 Task: Open Card Software Performance Review in Board Crisis Planning to Workspace Corporate Finance and add a team member Softage.4@softage.net, a label Orange, a checklist Civil Litigation, an attachment from Trello, a color Orange and finally, add a card description 'Plan and execute company team-building retreat with a focus on personal growth and development' and a comment 'Given the potential impact of this task on our customers, let us ensure that we approach it with a focus on customer satisfaction and experience.'. Add a start date 'Jan 08, 1900' with a due date 'Jan 15, 1900'
Action: Mouse moved to (86, 270)
Screenshot: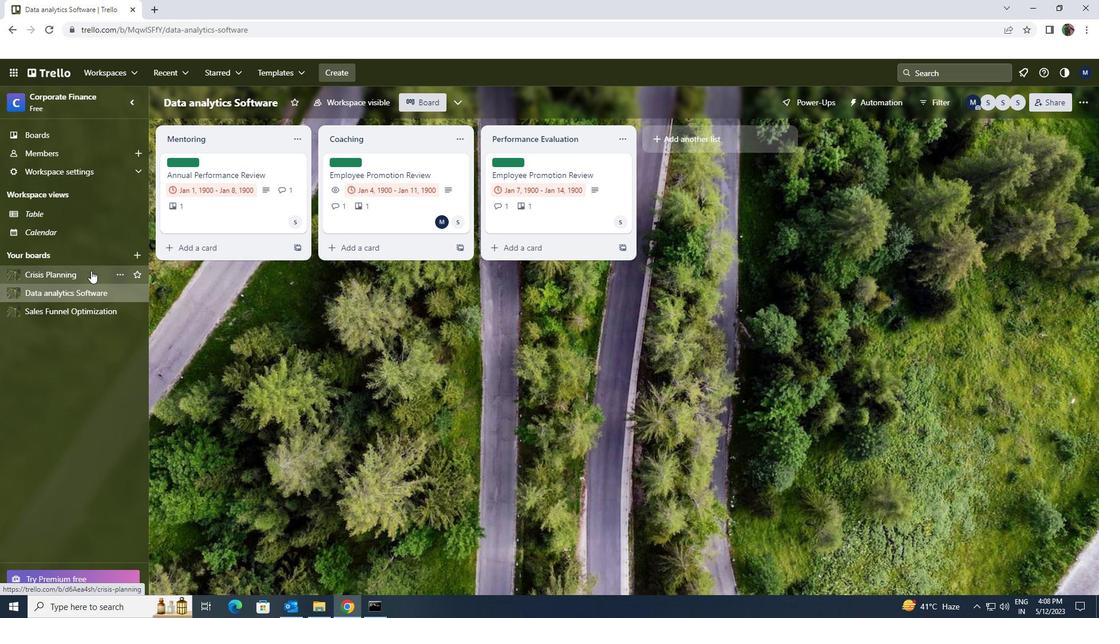 
Action: Mouse pressed left at (86, 270)
Screenshot: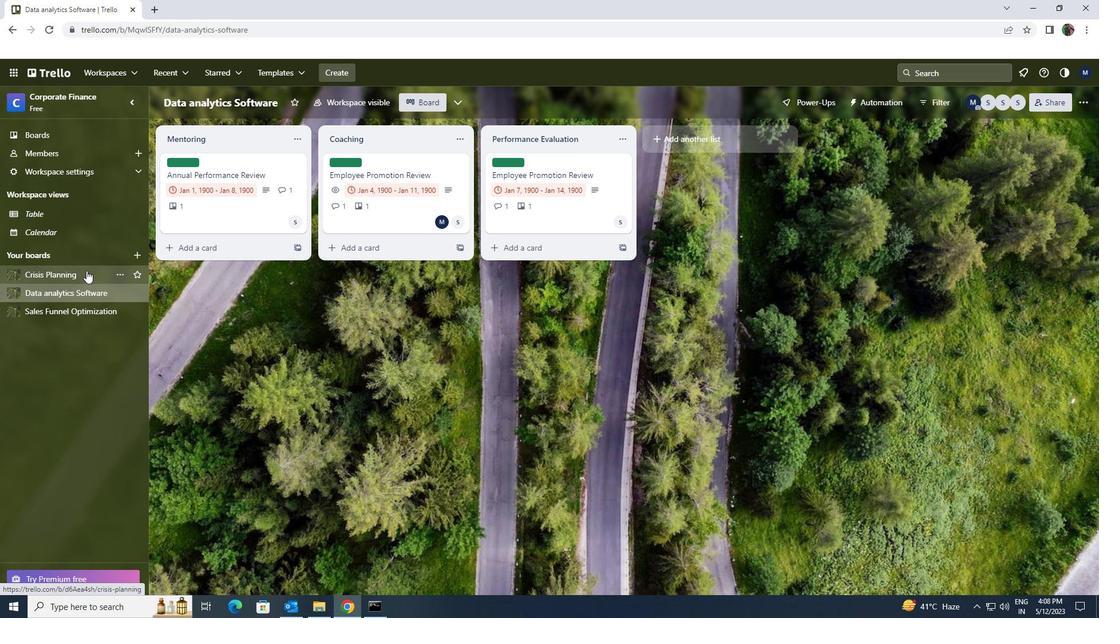 
Action: Mouse moved to (486, 164)
Screenshot: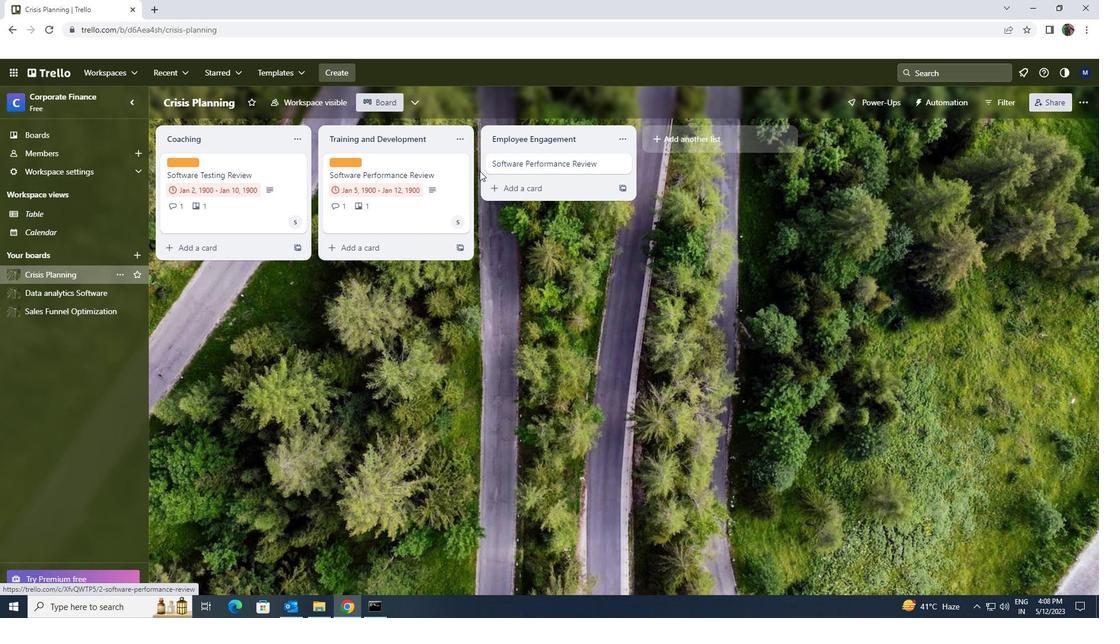 
Action: Mouse pressed left at (486, 164)
Screenshot: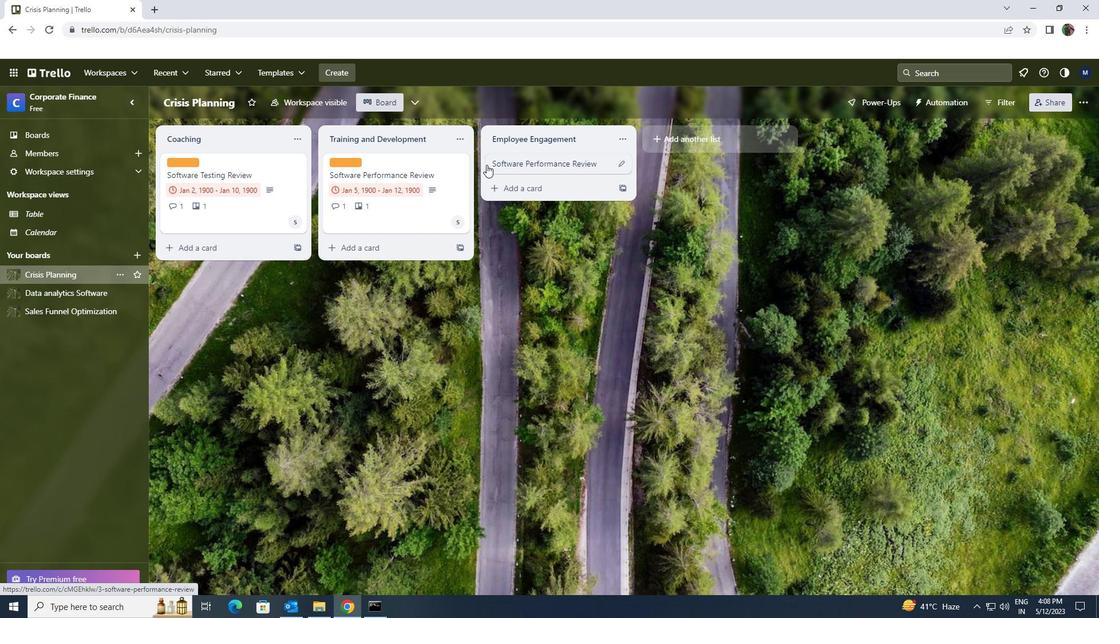 
Action: Mouse moved to (660, 200)
Screenshot: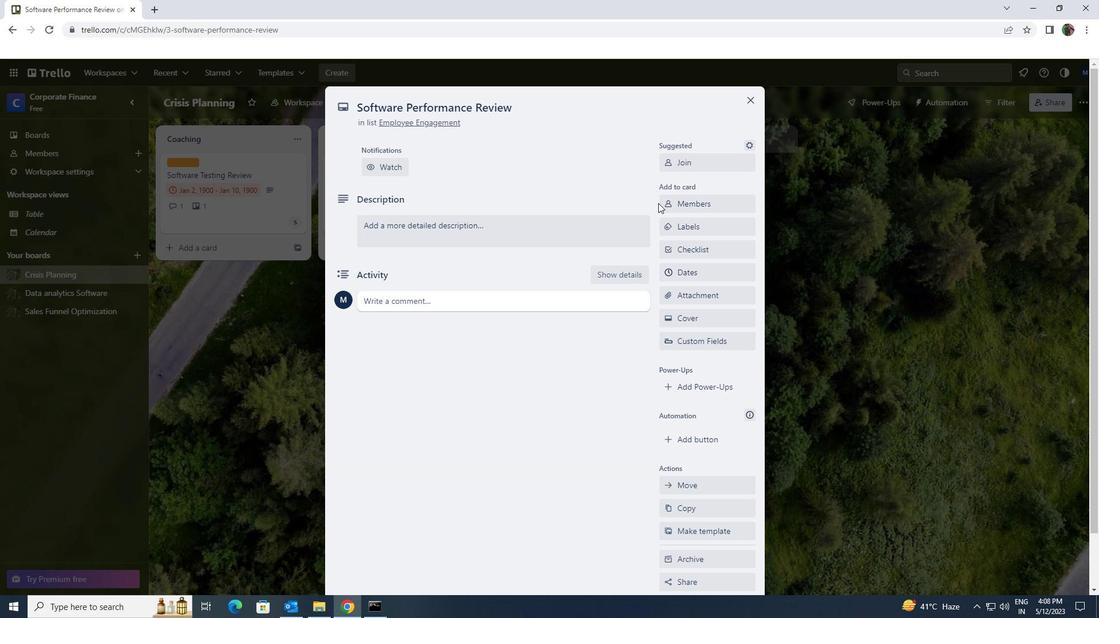 
Action: Mouse pressed left at (660, 200)
Screenshot: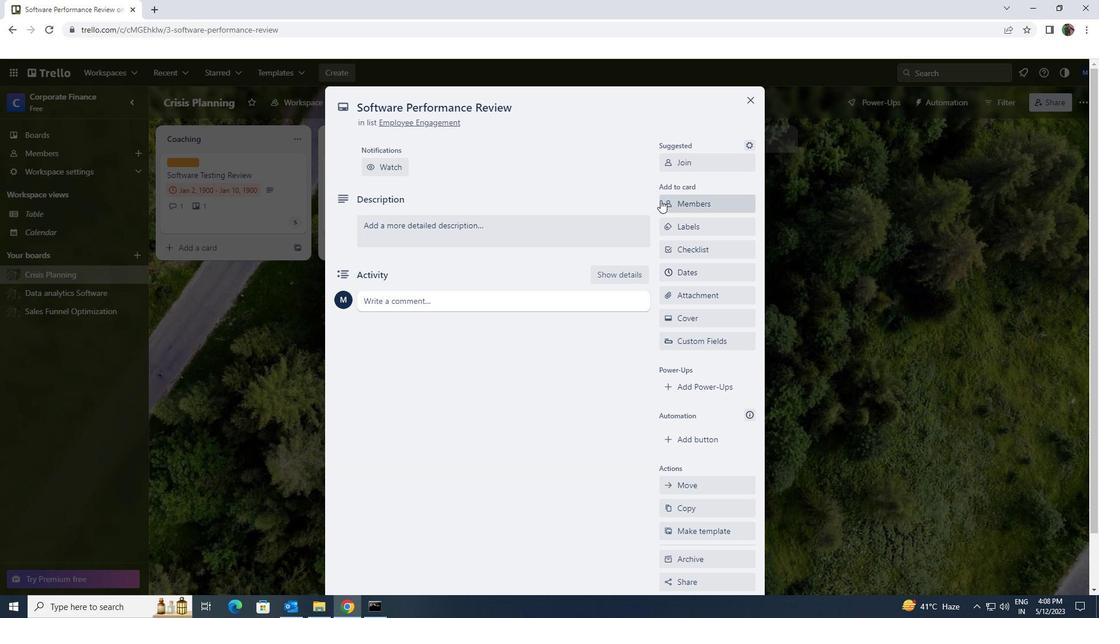 
Action: Mouse moved to (662, 207)
Screenshot: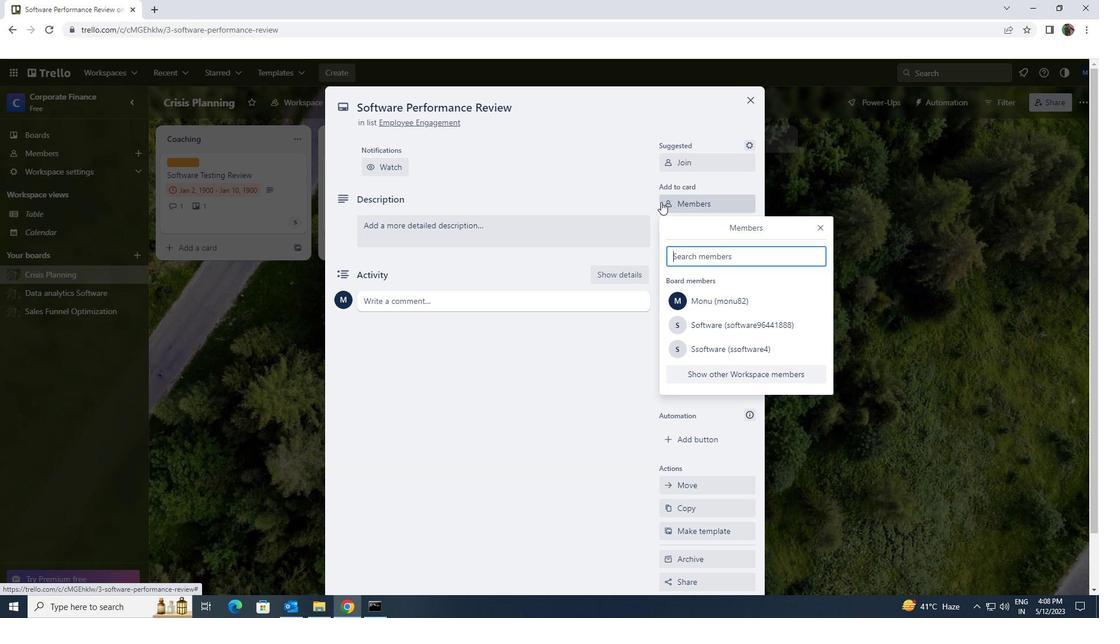 
Action: Key pressed softage.4<Key.shift>@SOFTAGE.NET
Screenshot: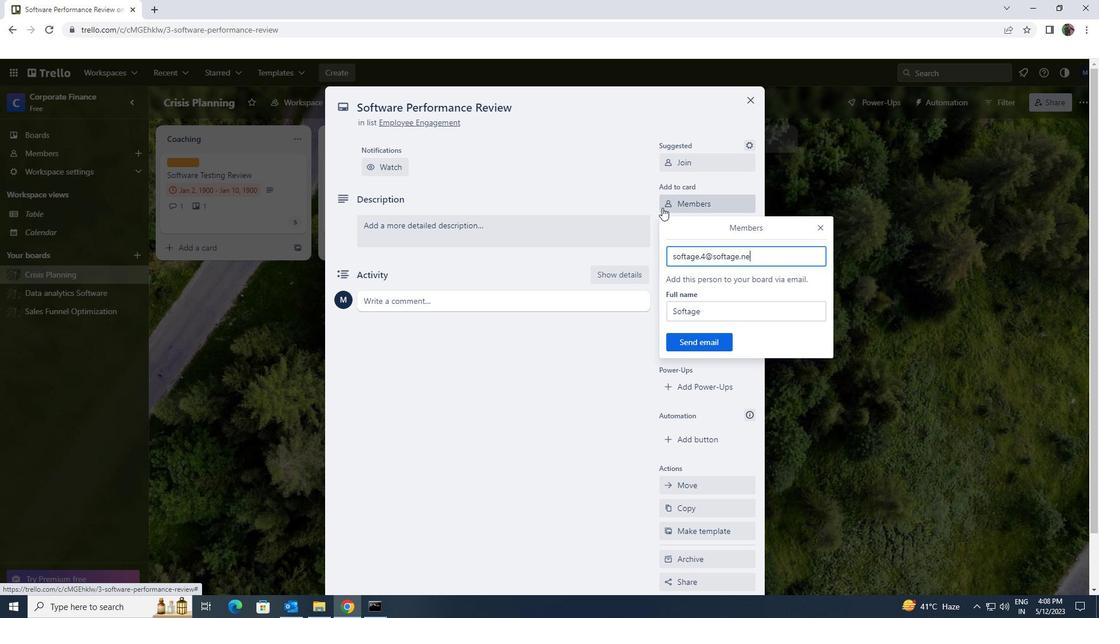 
Action: Mouse moved to (686, 339)
Screenshot: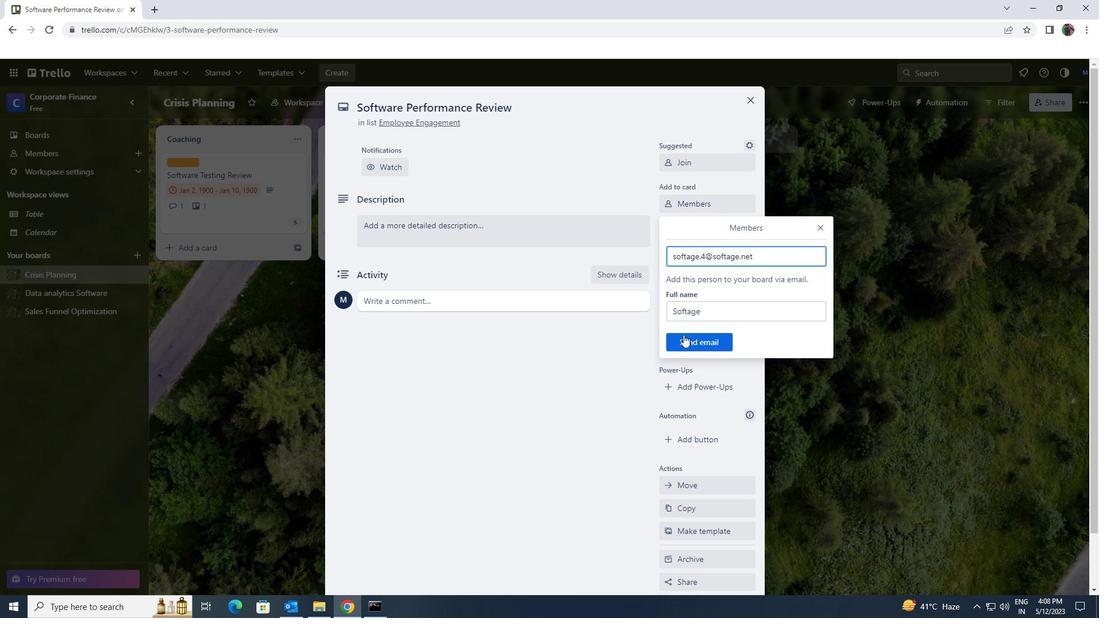 
Action: Mouse pressed left at (686, 339)
Screenshot: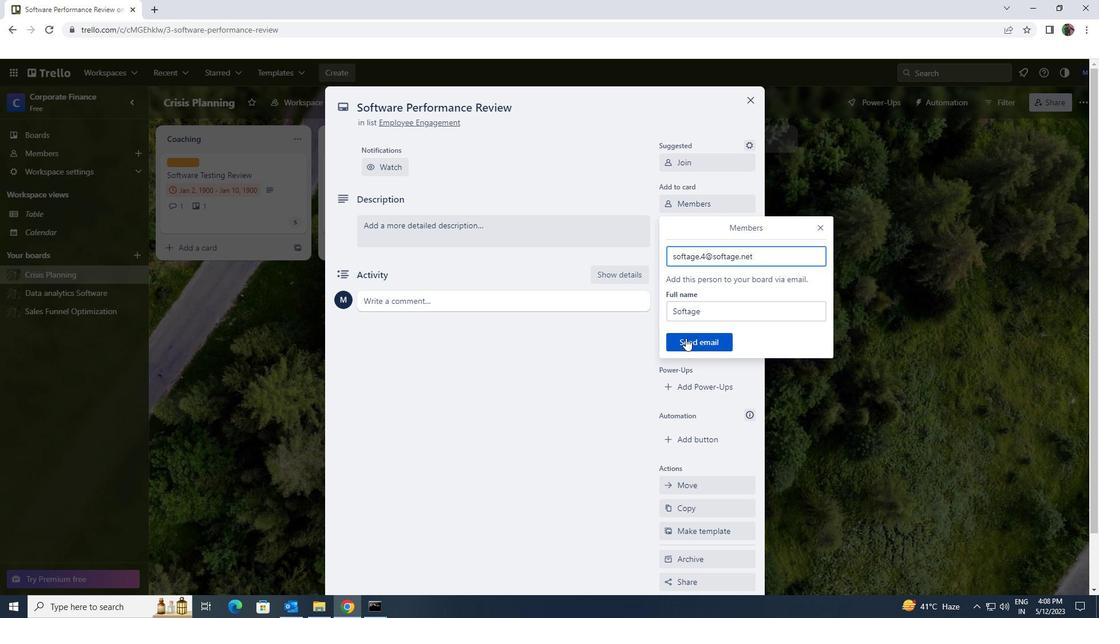 
Action: Mouse moved to (685, 233)
Screenshot: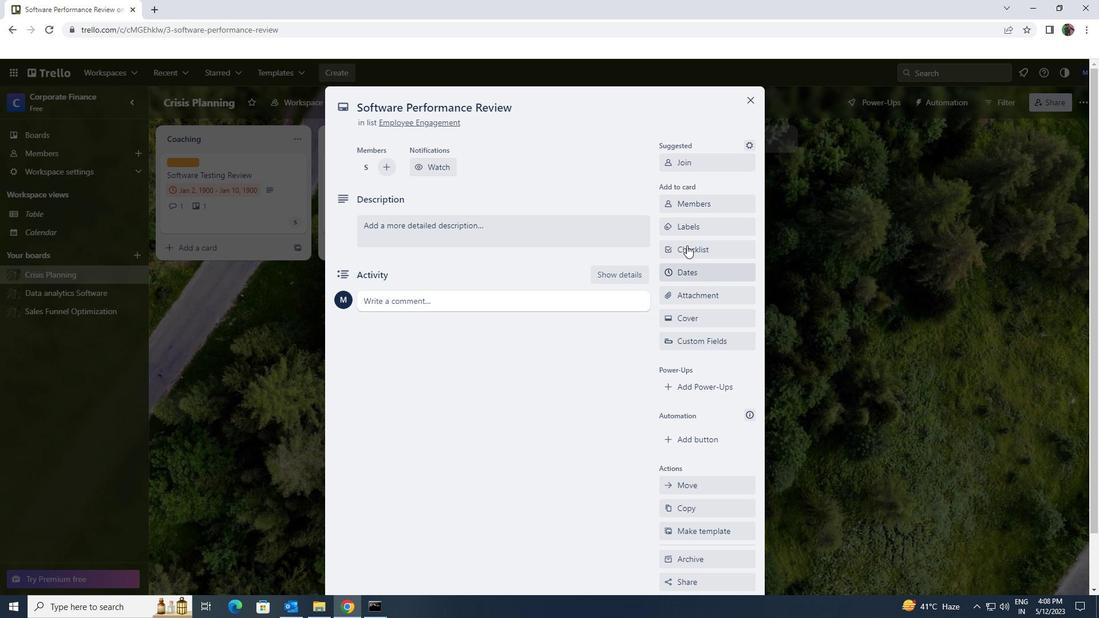 
Action: Mouse pressed left at (685, 233)
Screenshot: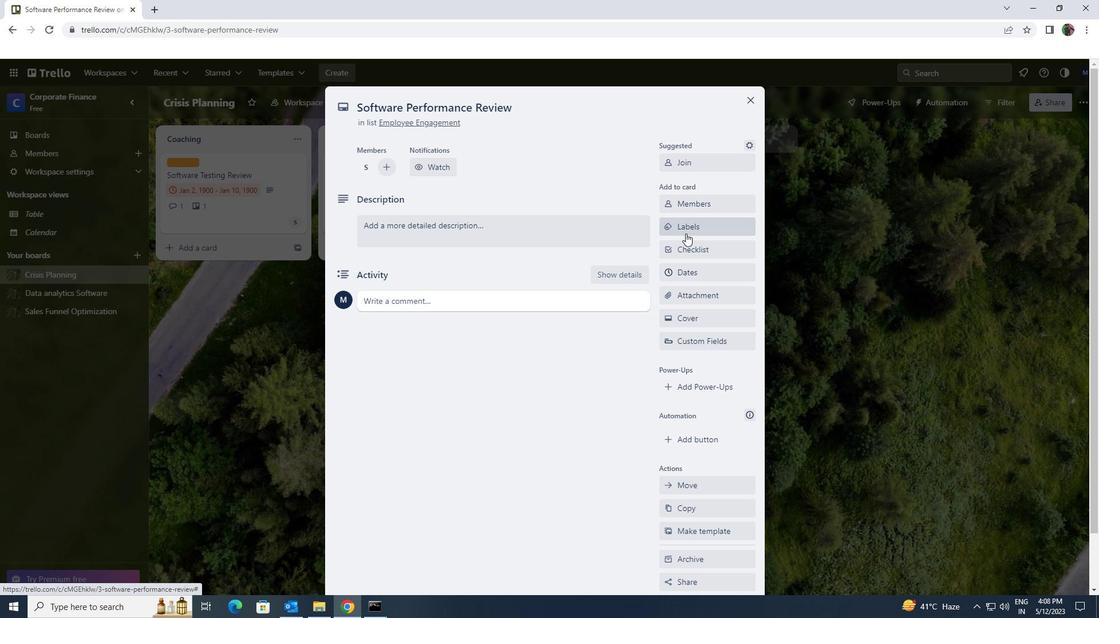 
Action: Mouse moved to (720, 449)
Screenshot: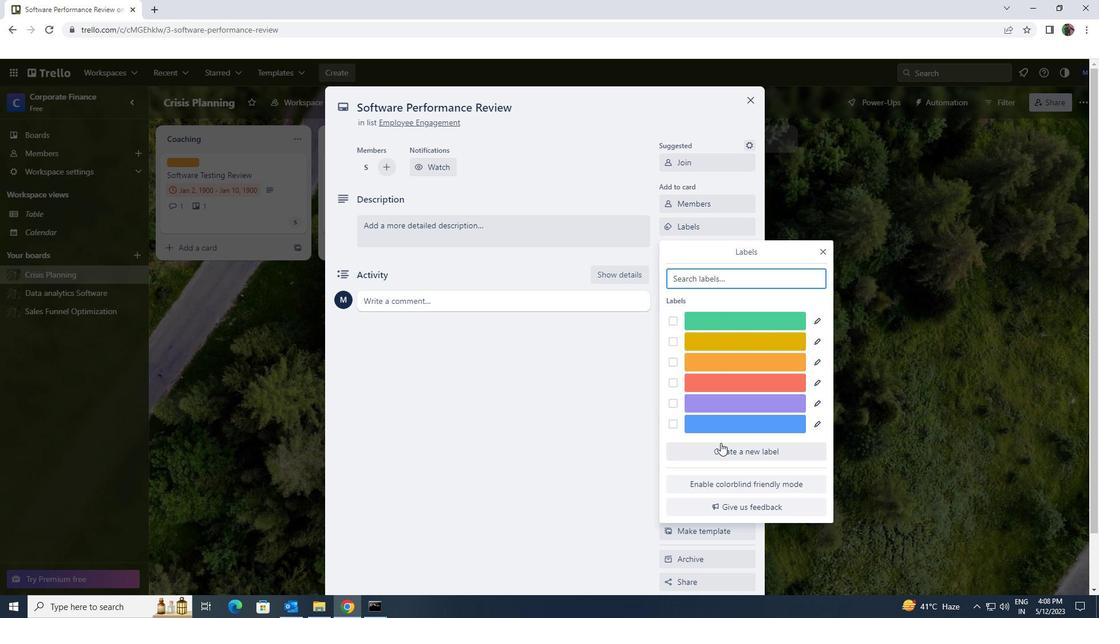 
Action: Mouse pressed left at (720, 449)
Screenshot: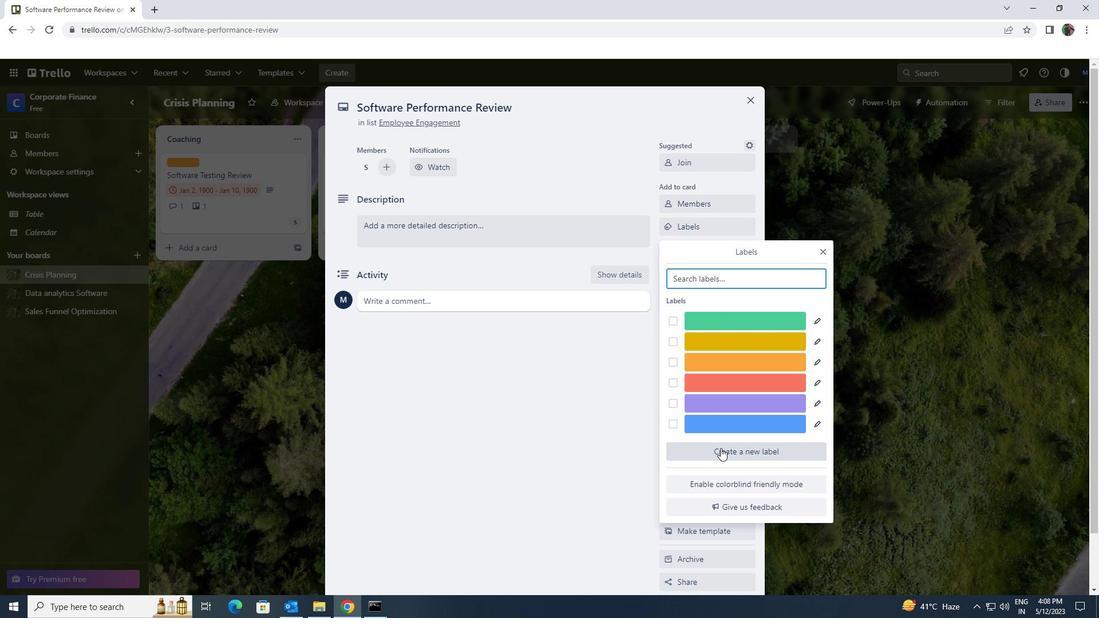 
Action: Mouse moved to (746, 420)
Screenshot: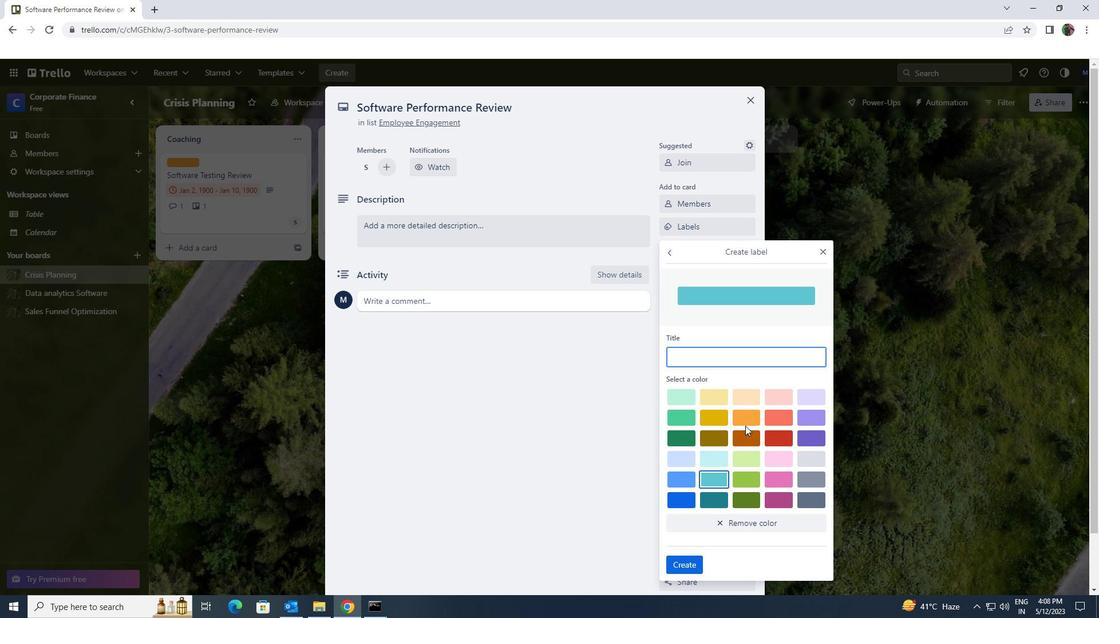 
Action: Mouse pressed left at (746, 420)
Screenshot: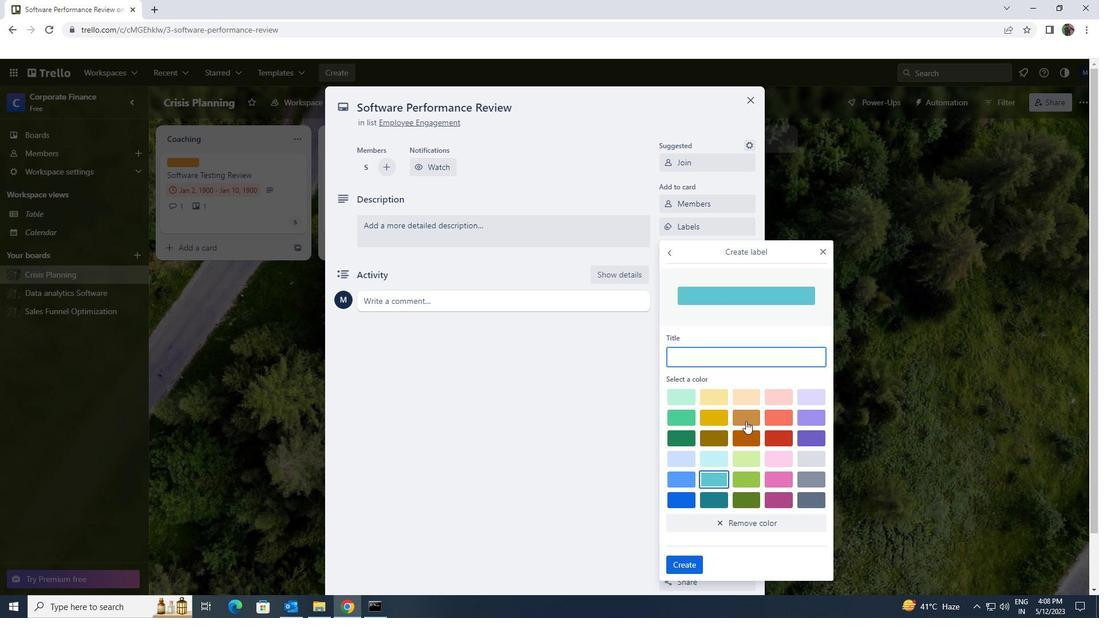 
Action: Mouse moved to (681, 569)
Screenshot: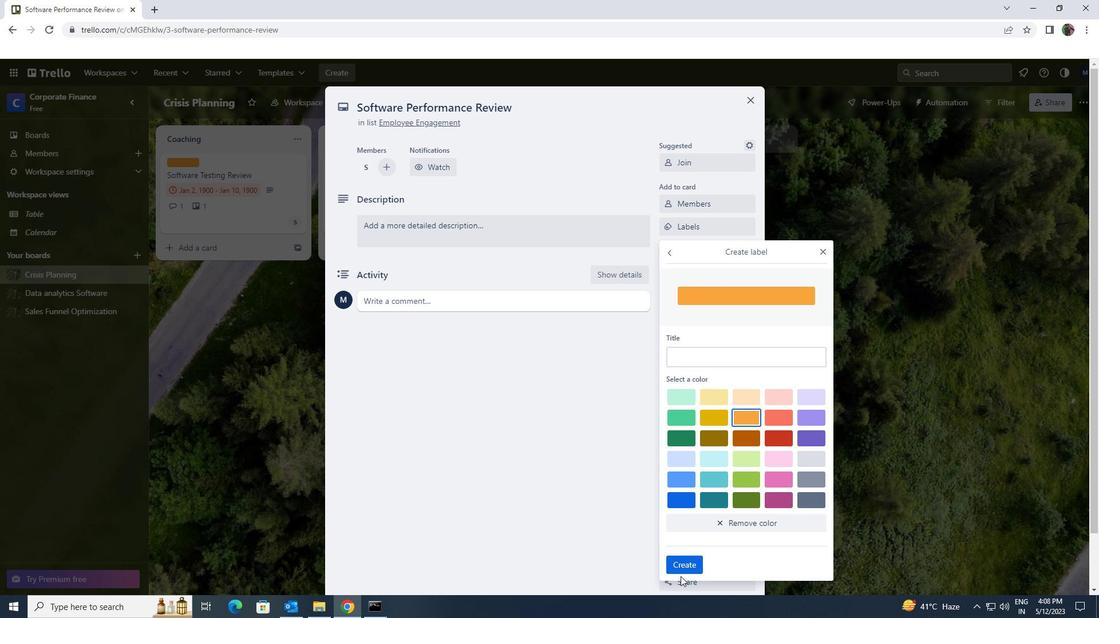 
Action: Mouse pressed left at (681, 569)
Screenshot: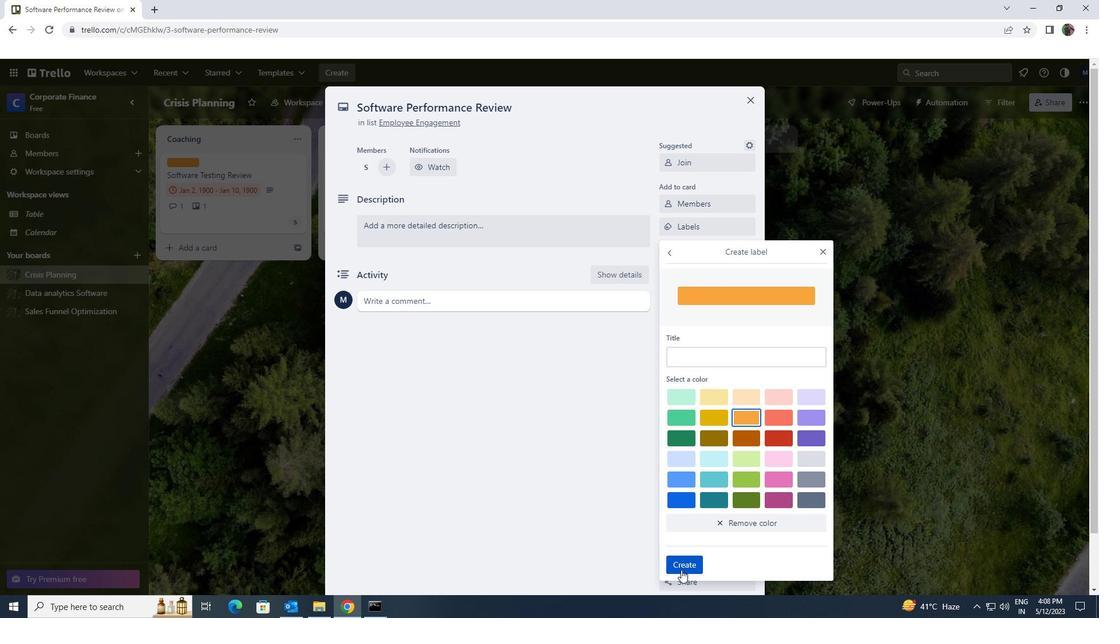 
Action: Mouse moved to (822, 257)
Screenshot: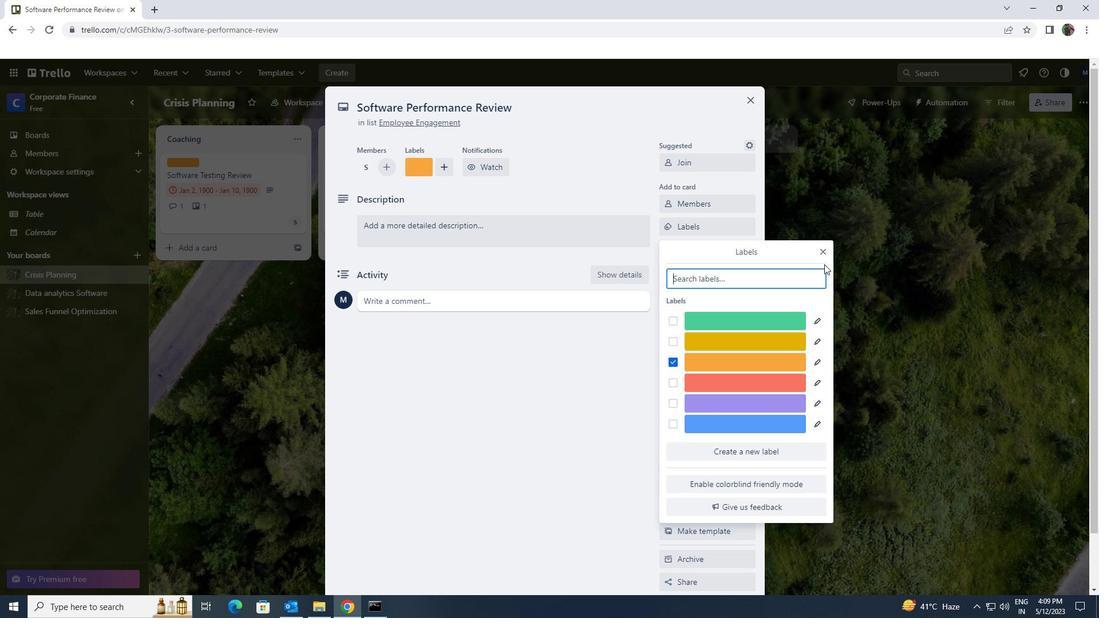 
Action: Mouse pressed left at (822, 257)
Screenshot: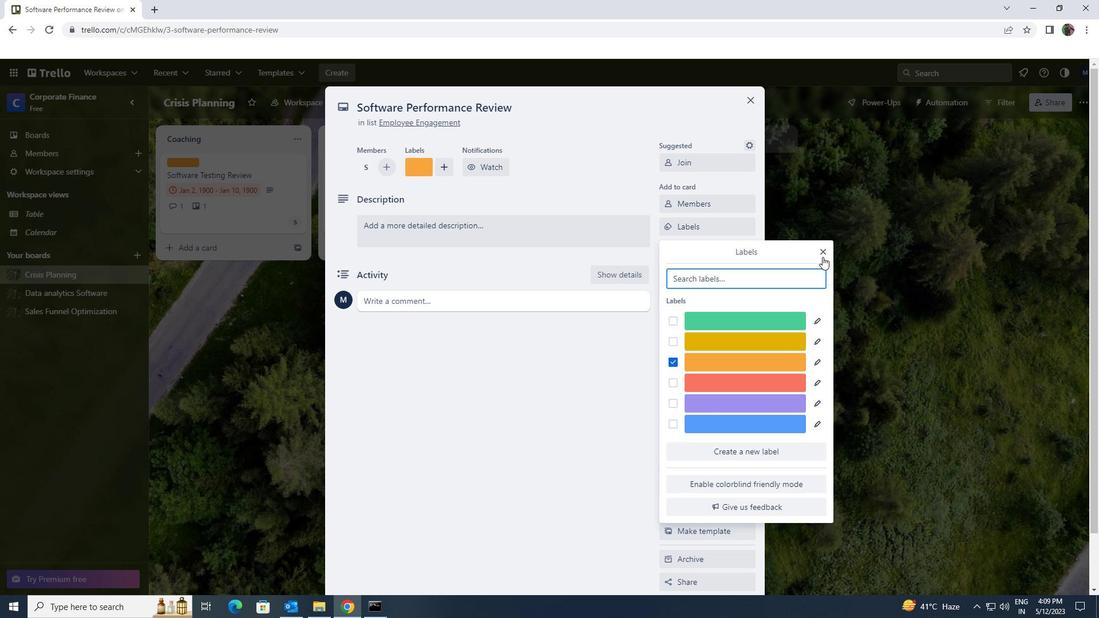 
Action: Mouse moved to (742, 252)
Screenshot: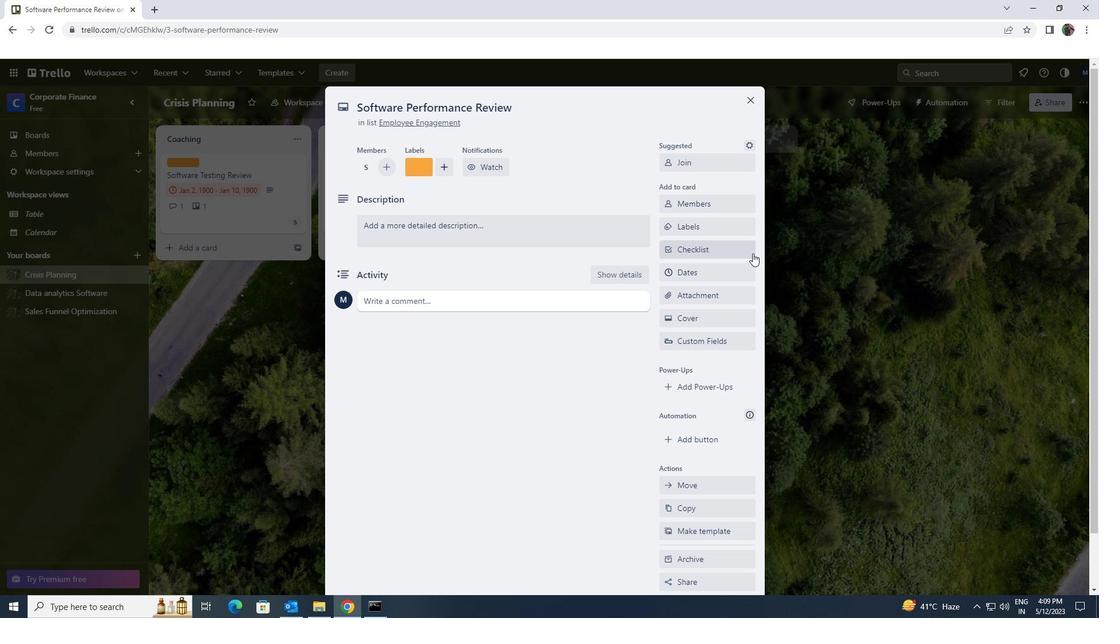 
Action: Mouse pressed left at (742, 252)
Screenshot: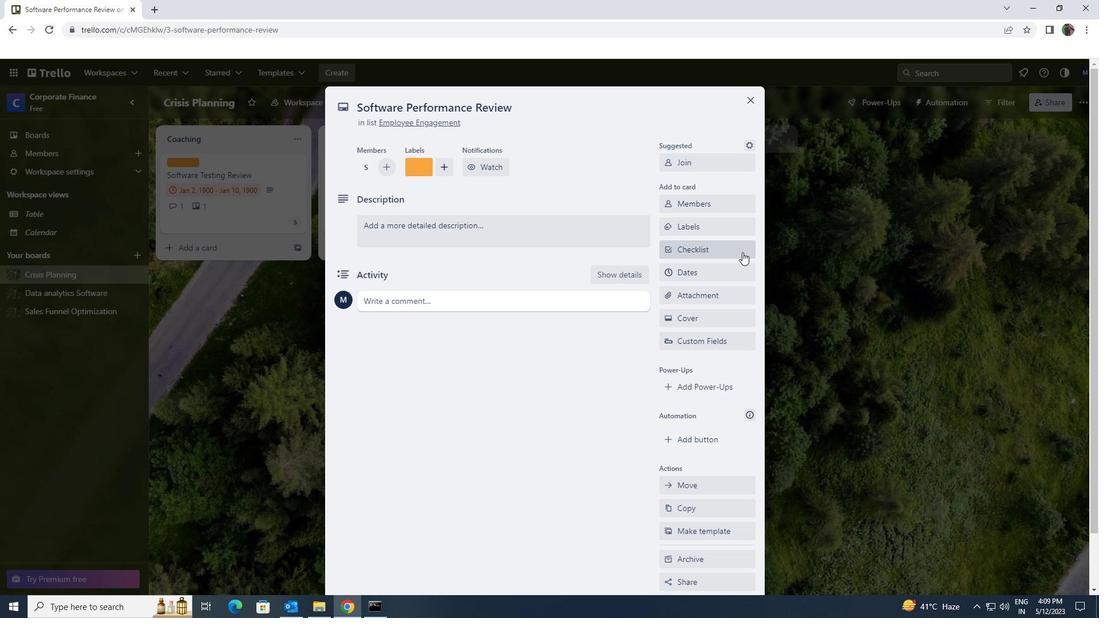 
Action: Key pressed <Key.shift><Key.shift><Key.shift>CIVIL<Key.space><Key.shift>LIG<Key.backspace>TIGATION
Screenshot: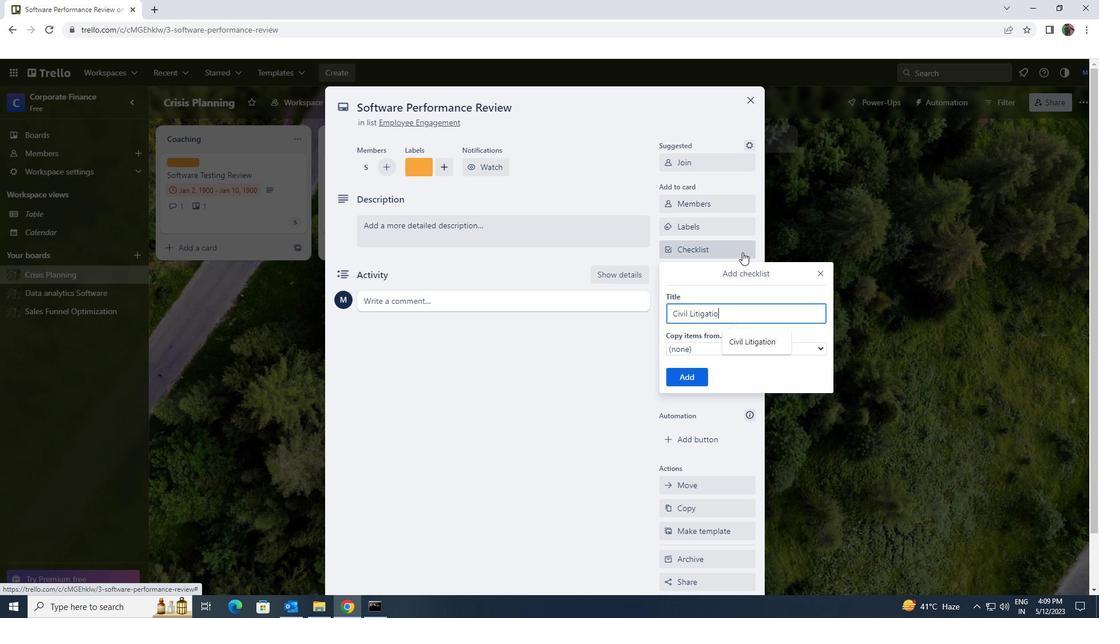 
Action: Mouse moved to (695, 379)
Screenshot: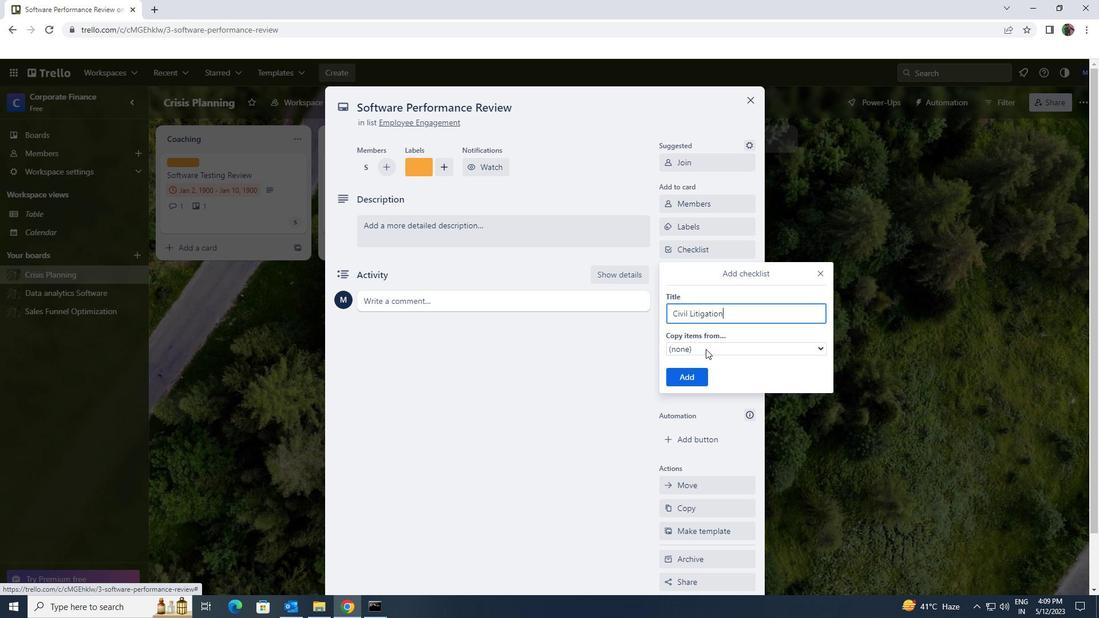 
Action: Mouse pressed left at (695, 379)
Screenshot: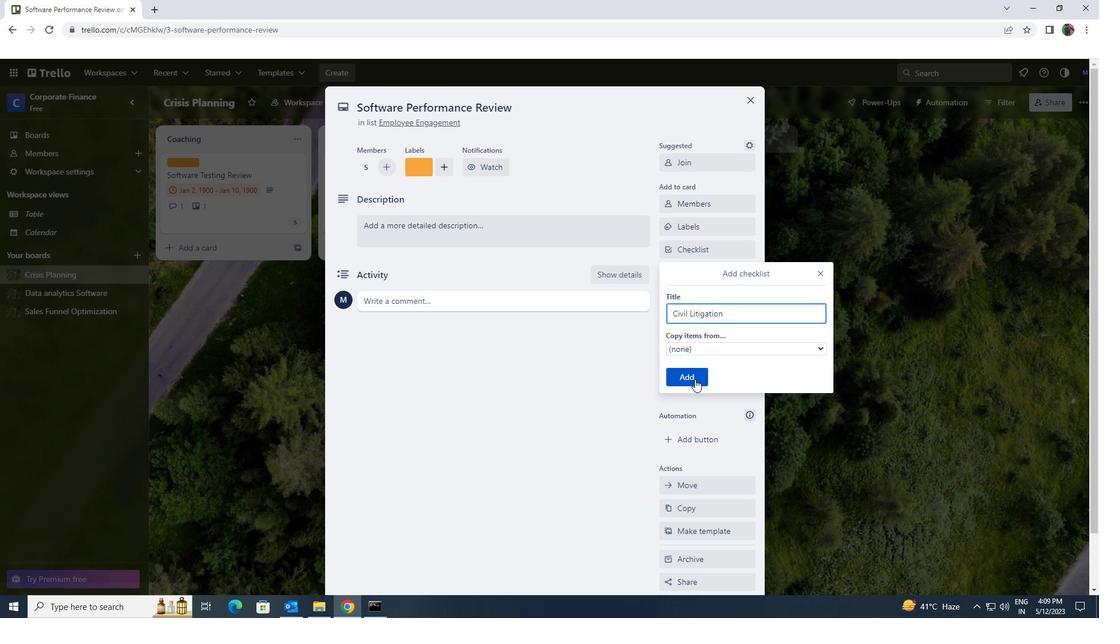 
Action: Mouse moved to (692, 300)
Screenshot: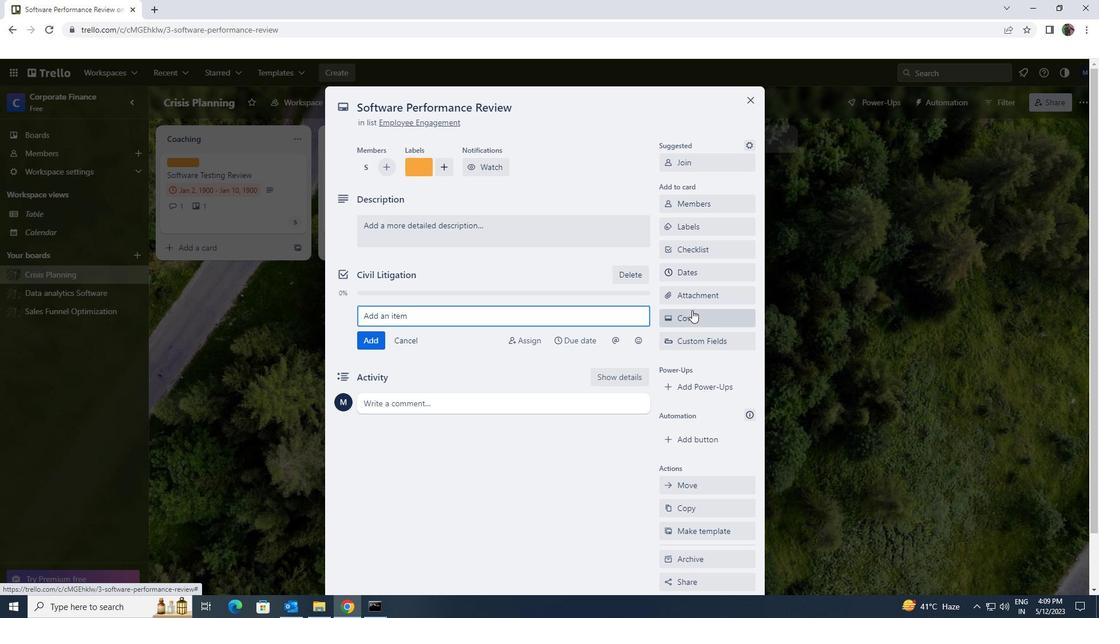 
Action: Mouse pressed left at (692, 300)
Screenshot: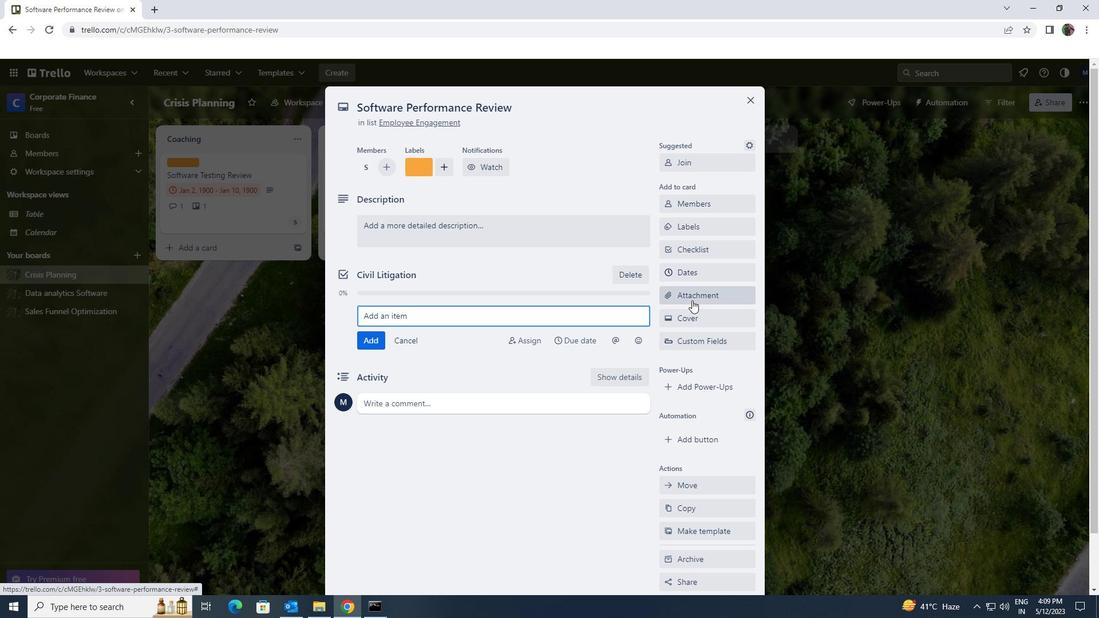 
Action: Mouse moved to (699, 365)
Screenshot: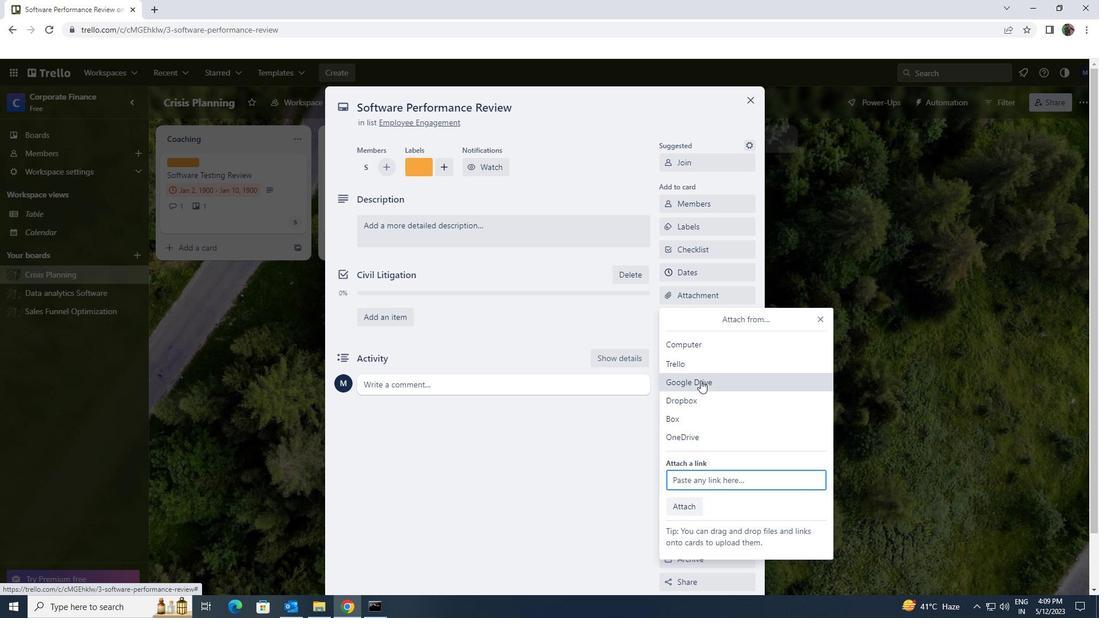 
Action: Mouse pressed left at (699, 365)
Screenshot: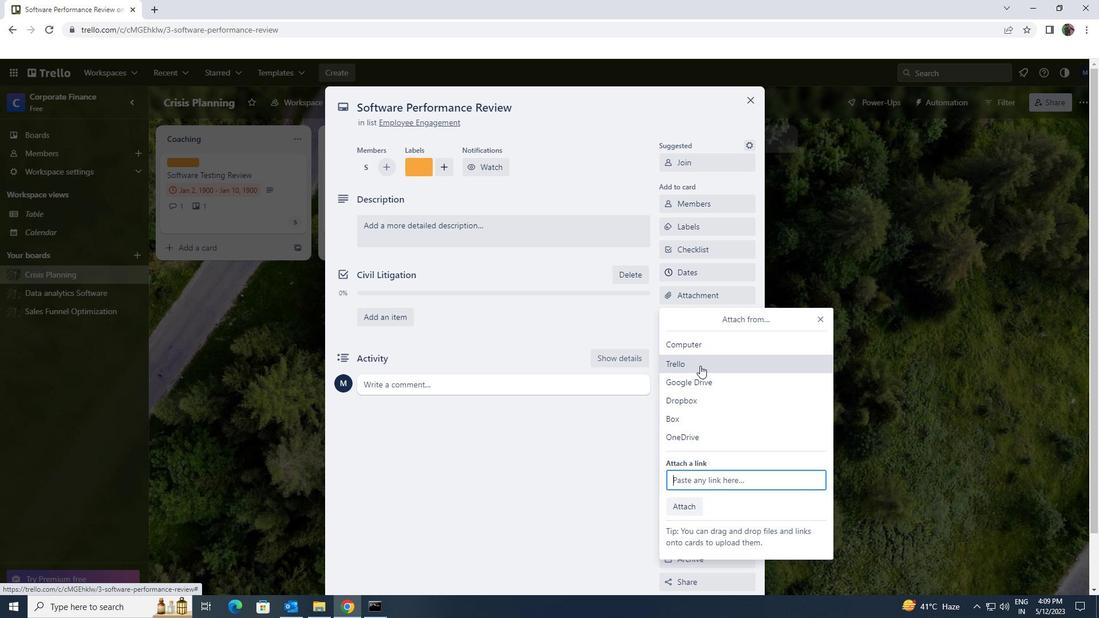 
Action: Mouse moved to (702, 456)
Screenshot: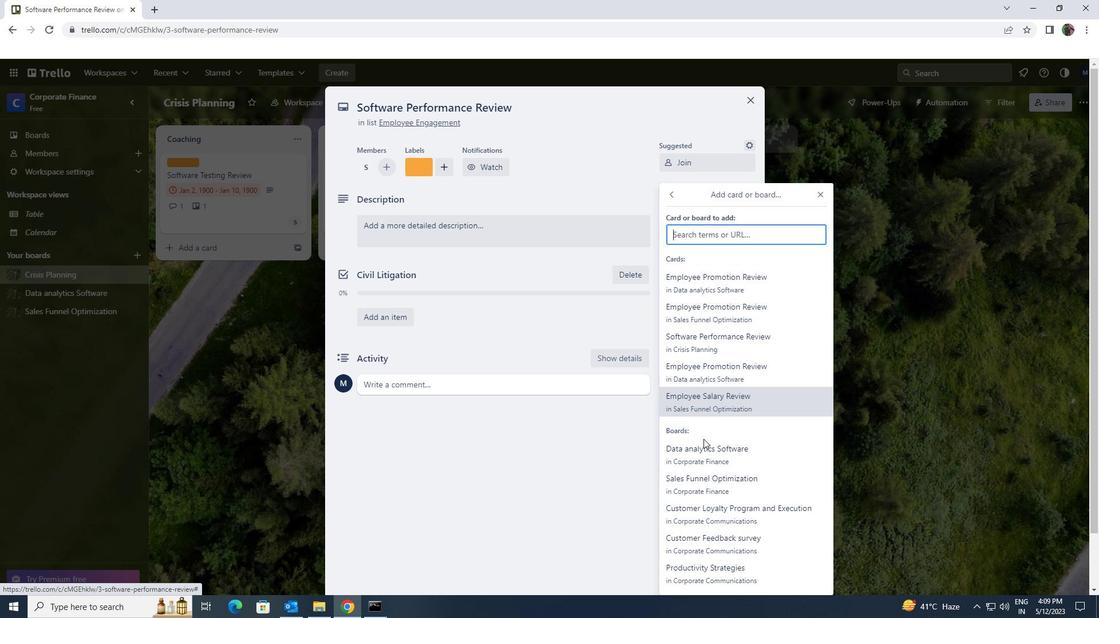 
Action: Mouse pressed left at (702, 456)
Screenshot: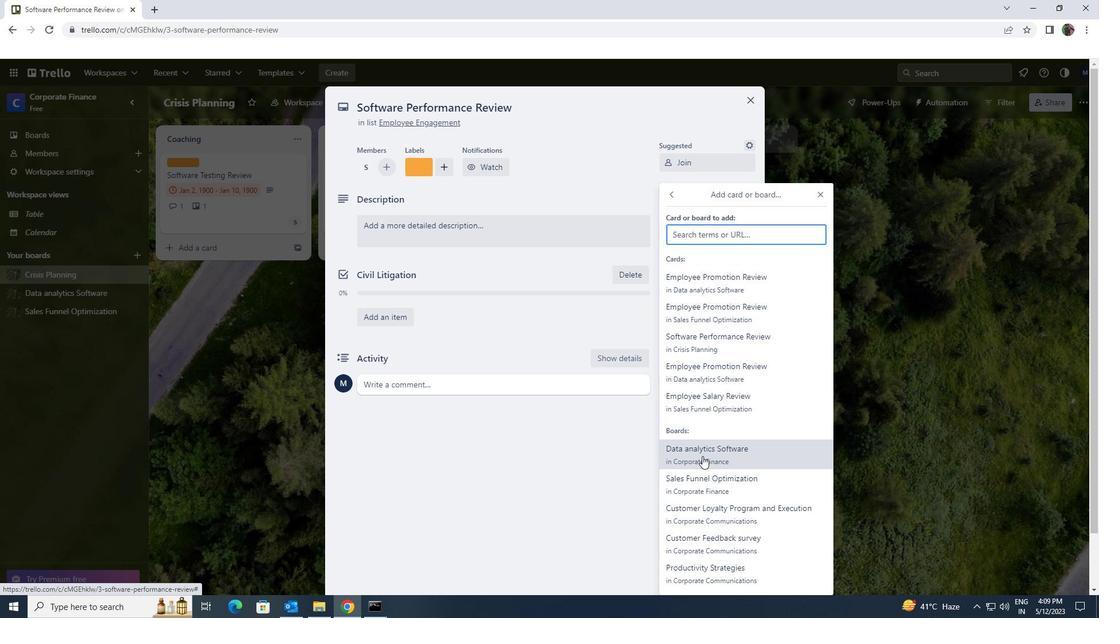 
Action: Mouse moved to (531, 220)
Screenshot: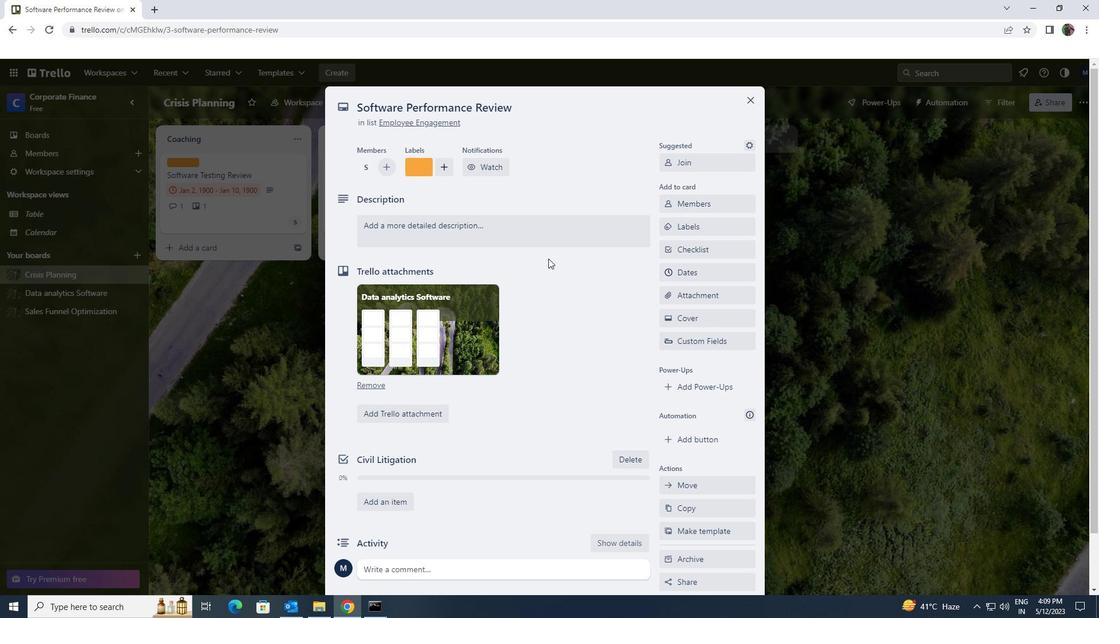 
Action: Mouse pressed left at (531, 220)
Screenshot: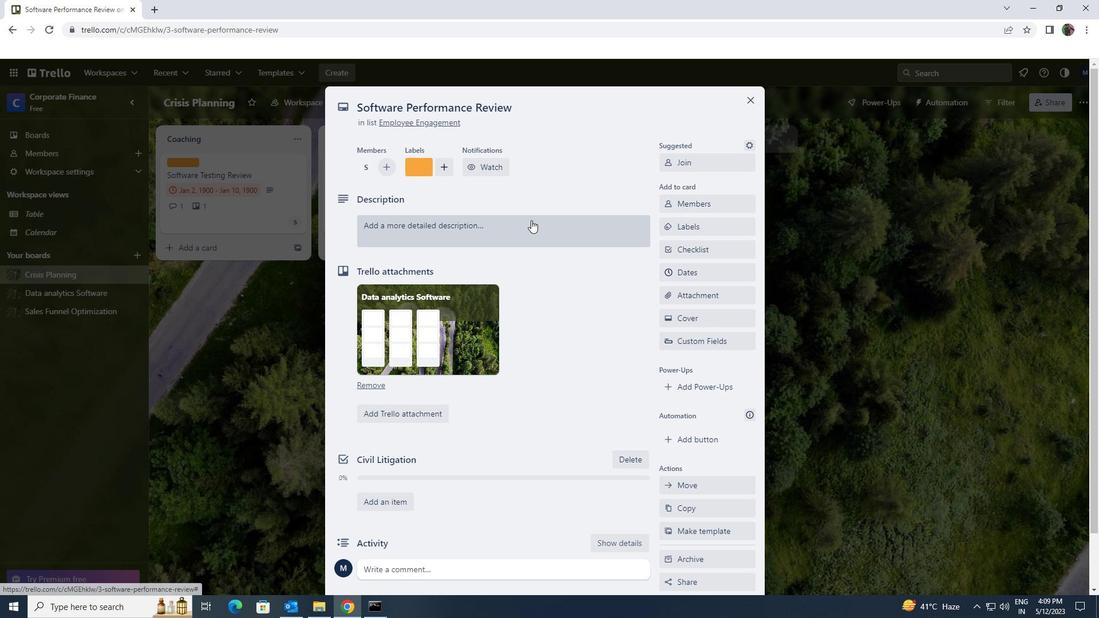 
Action: Key pressed <Key.shift>PLAN<Key.space>AND<Key.space>EXECUTE<Key.space>COMPANY<Key.space>TEAM<Key.space>BUILDING<Key.space>RETREAT<Key.space>WITH<Key.space>A<Key.space>FOCU<Key.space>ON<Key.space>PERSONAL<Key.space>GROWTH<Key.space>AND<Key.space>DEVELOPMENY<Key.backspace>T<Key.space>
Screenshot: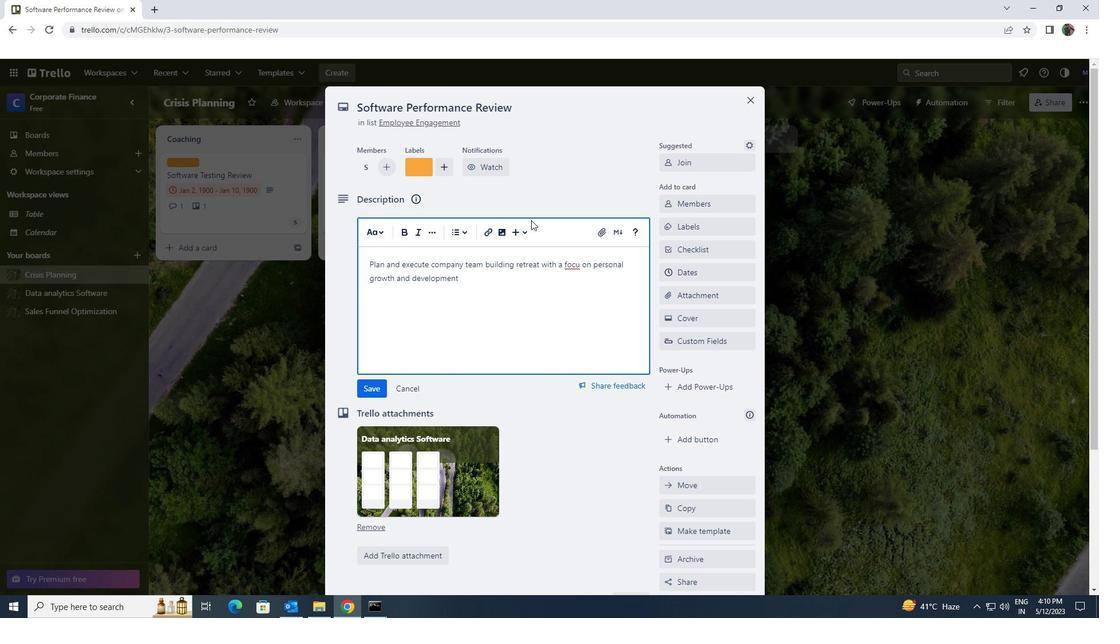 
Action: Mouse moved to (582, 263)
Screenshot: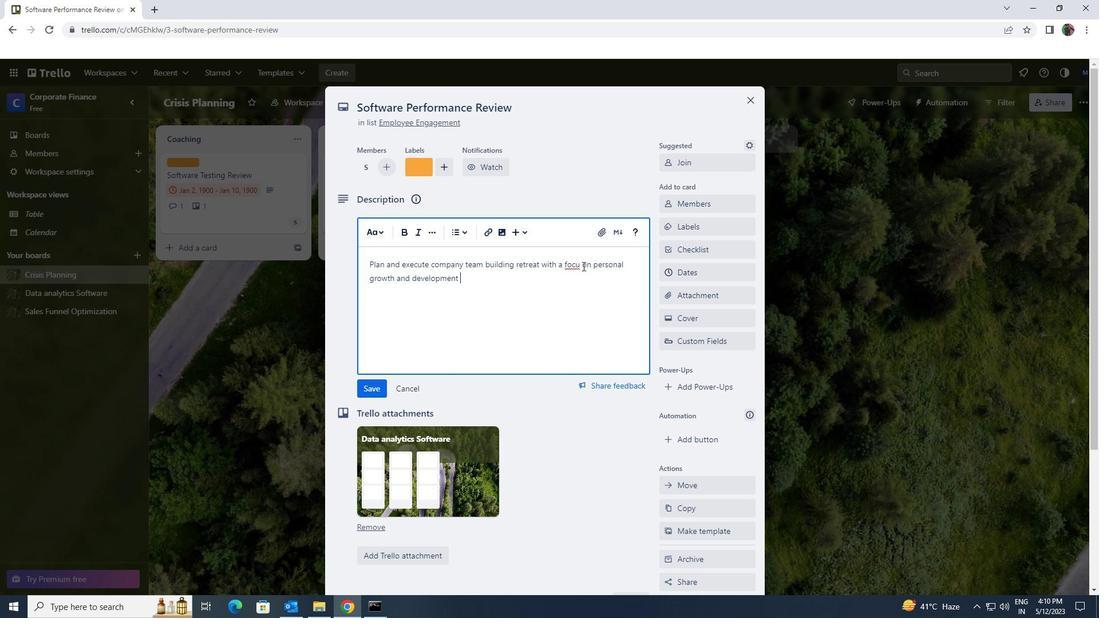
Action: Mouse pressed left at (582, 263)
Screenshot: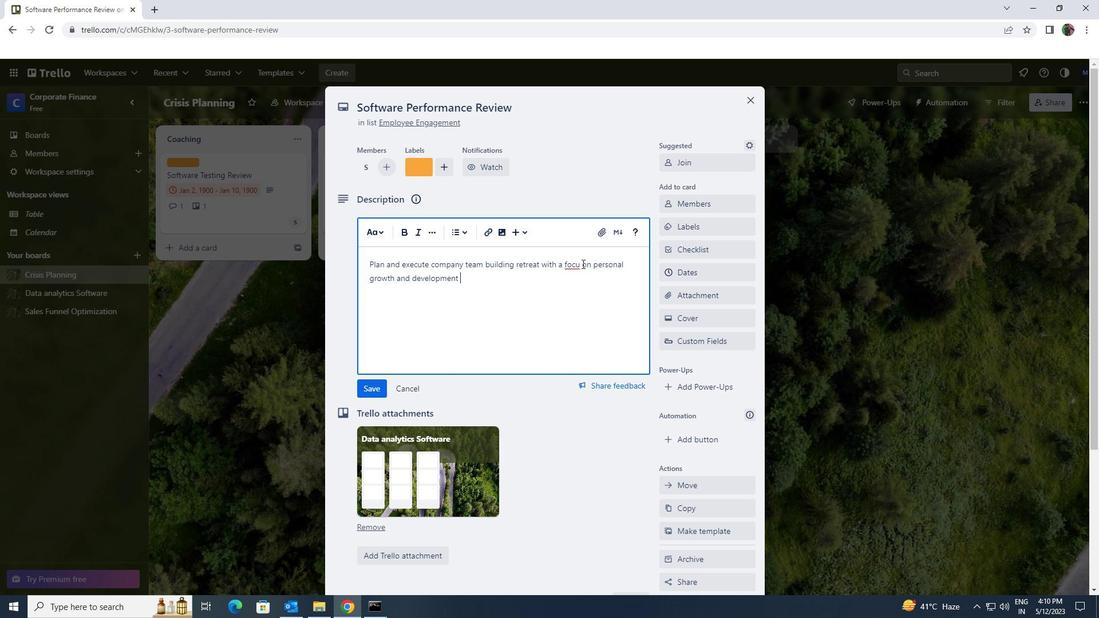 
Action: Mouse moved to (580, 263)
Screenshot: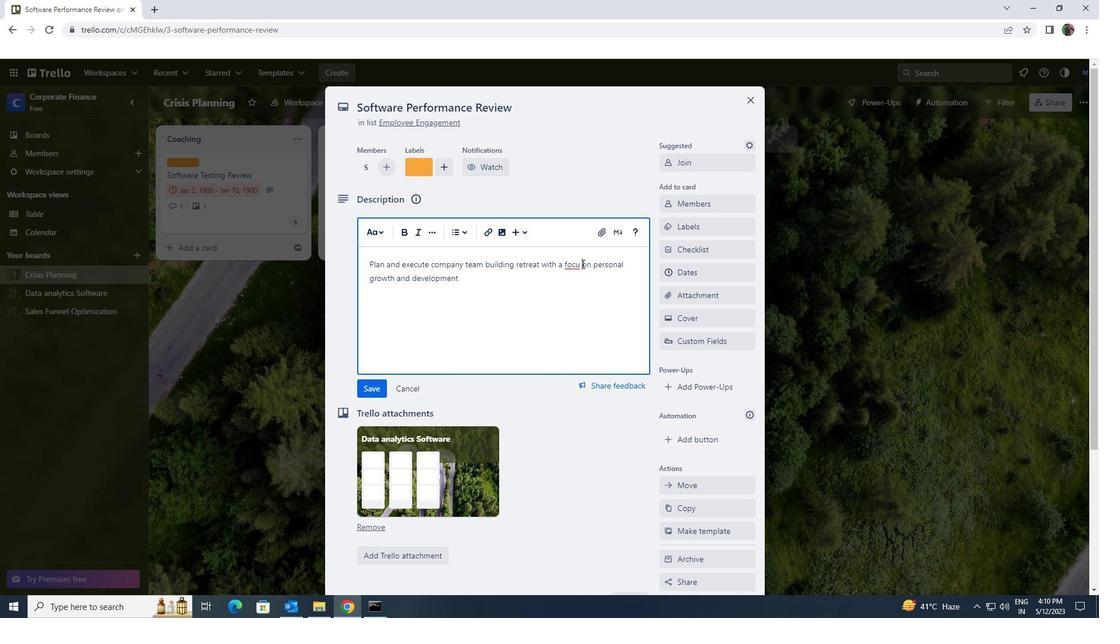 
Action: Mouse pressed left at (580, 263)
Screenshot: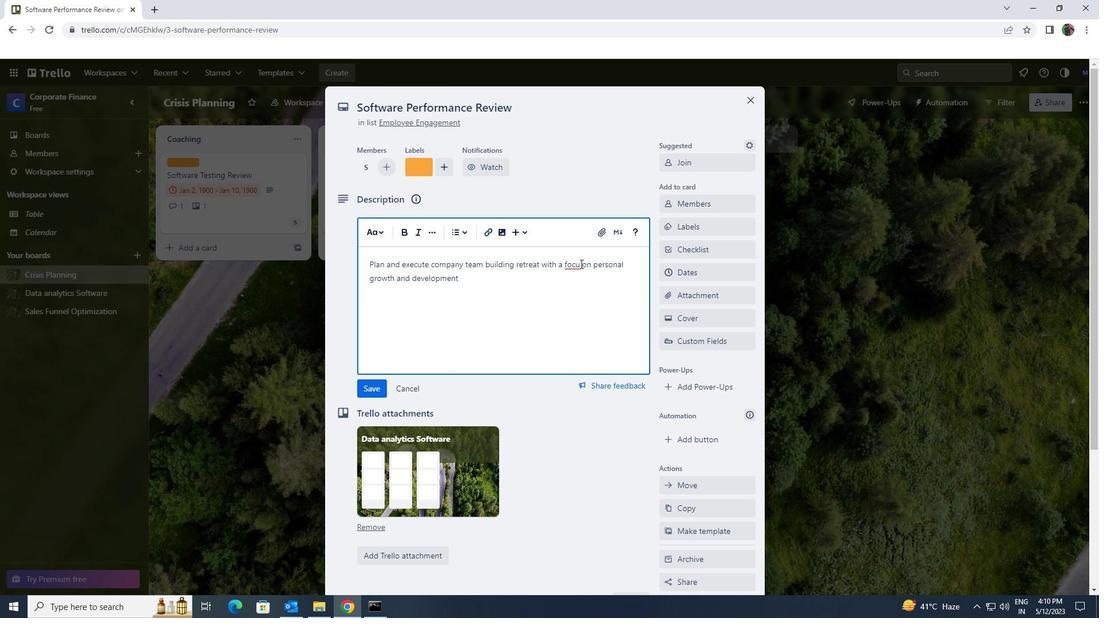 
Action: Mouse moved to (572, 244)
Screenshot: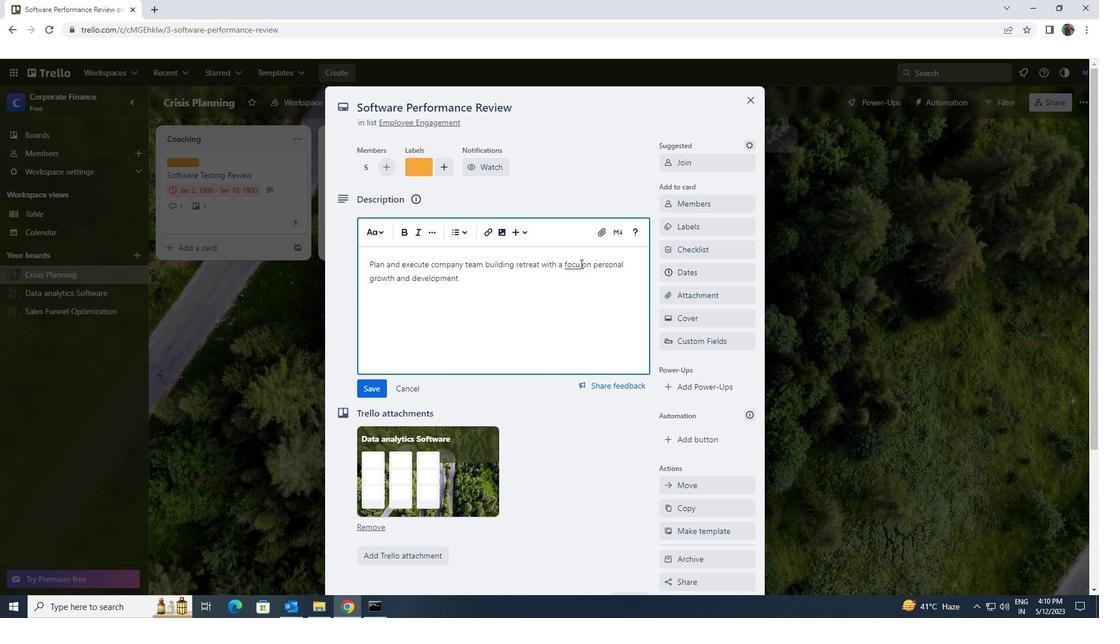 
Action: Key pressed S
Screenshot: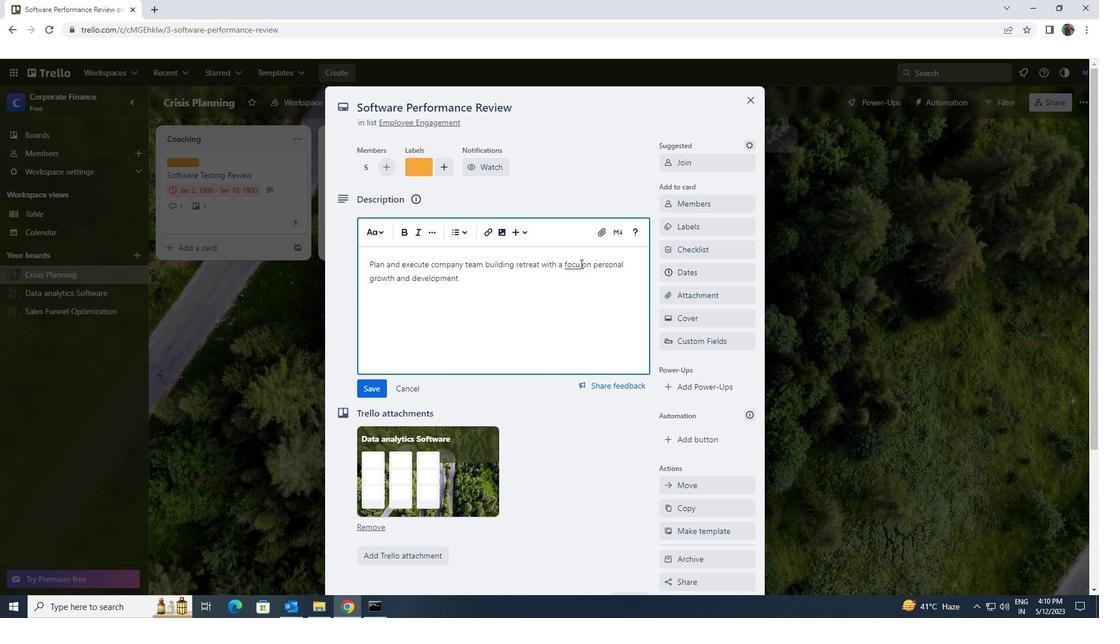 
Action: Mouse moved to (381, 384)
Screenshot: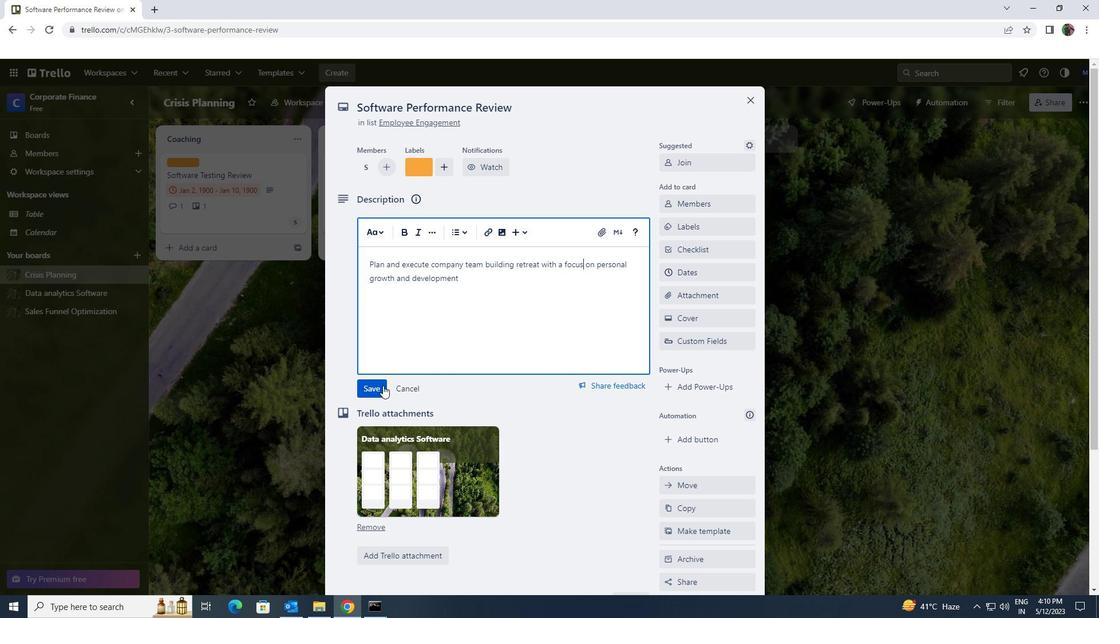 
Action: Mouse pressed left at (381, 384)
Screenshot: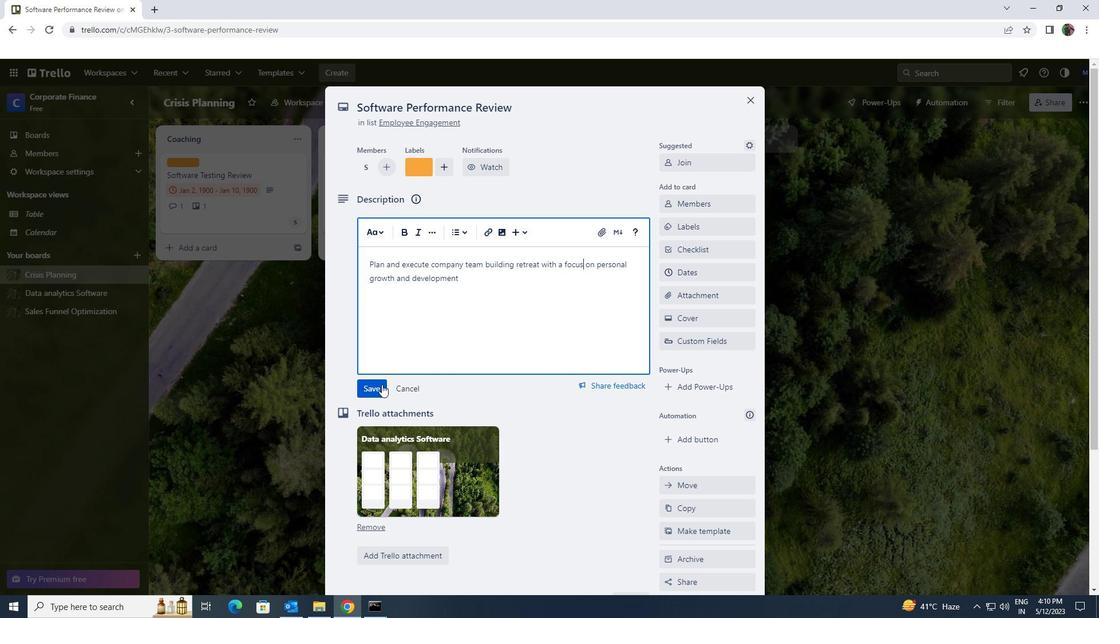 
Action: Mouse scrolled (381, 384) with delta (0, 0)
Screenshot: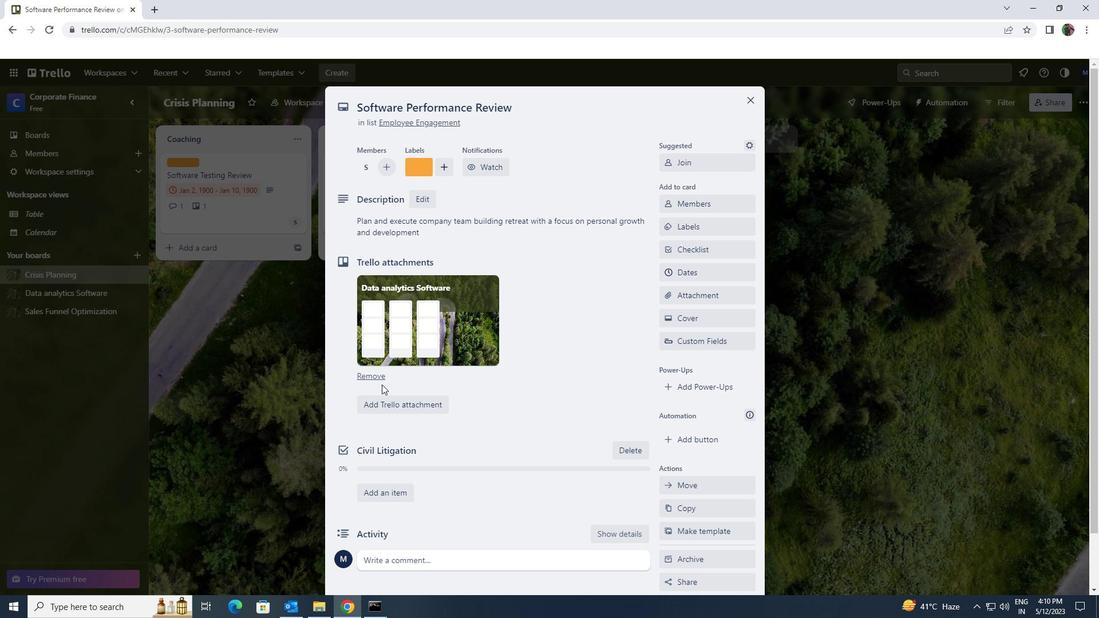 
Action: Mouse scrolled (381, 384) with delta (0, 0)
Screenshot: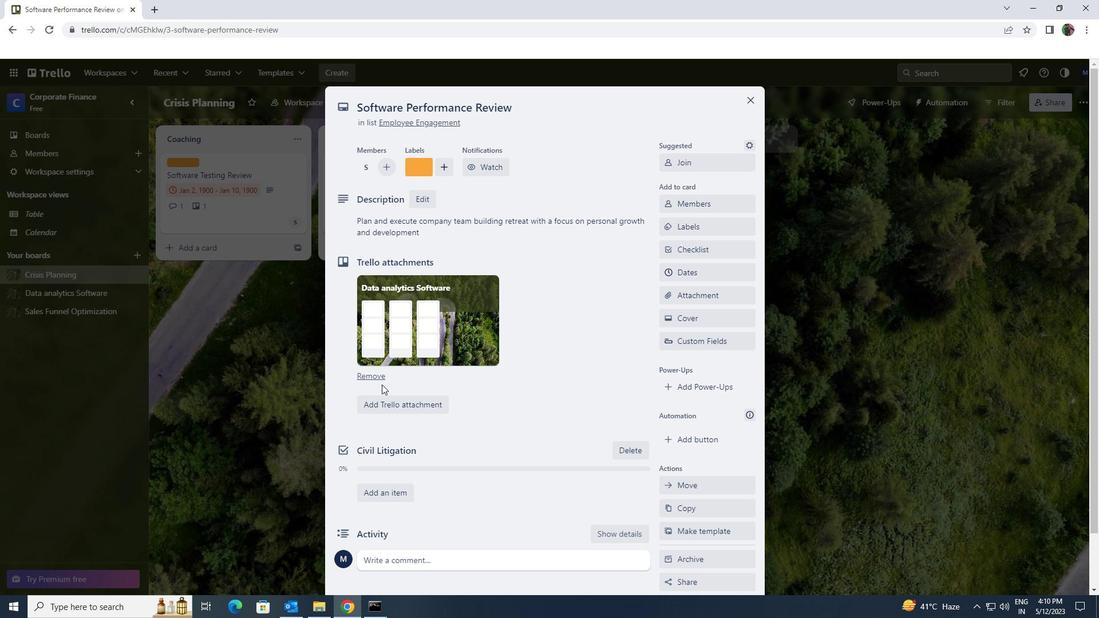 
Action: Mouse scrolled (381, 384) with delta (0, 0)
Screenshot: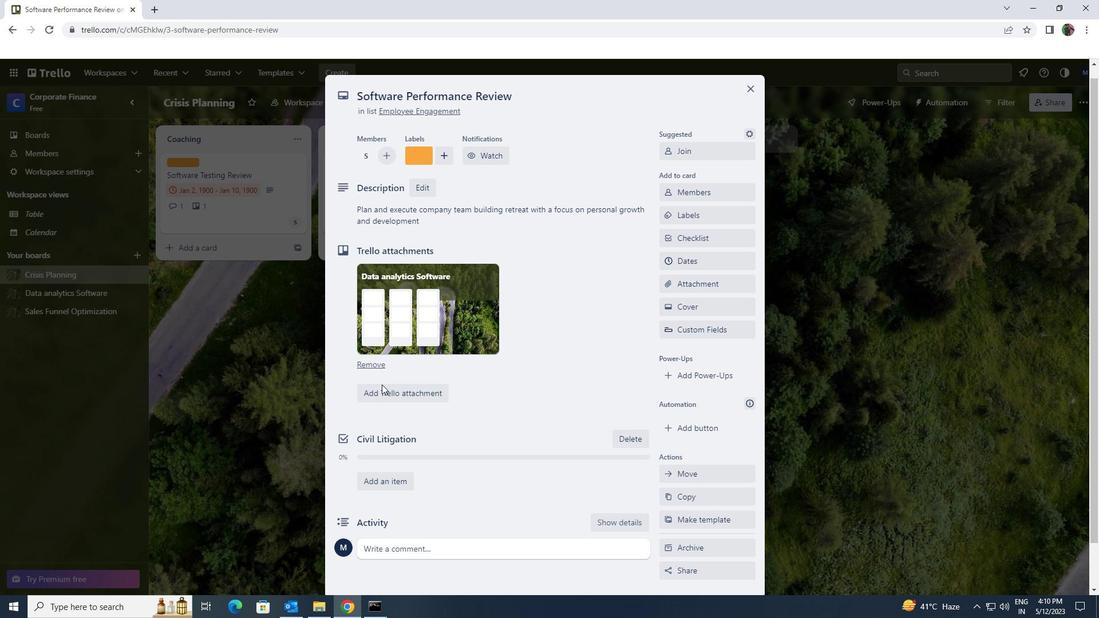 
Action: Mouse scrolled (381, 384) with delta (0, 0)
Screenshot: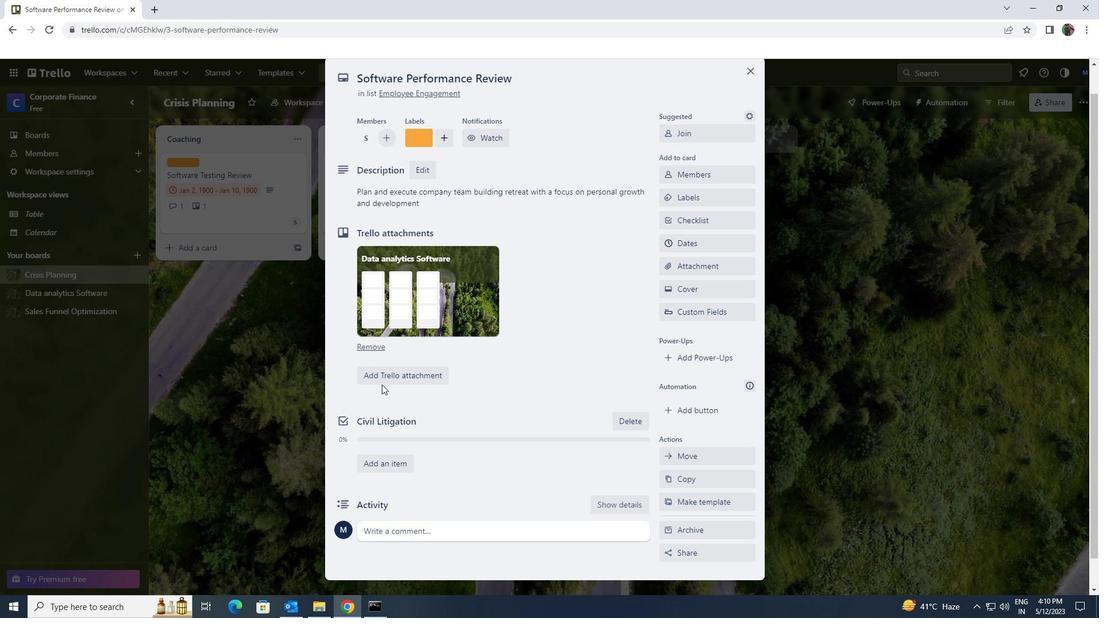 
Action: Mouse moved to (383, 495)
Screenshot: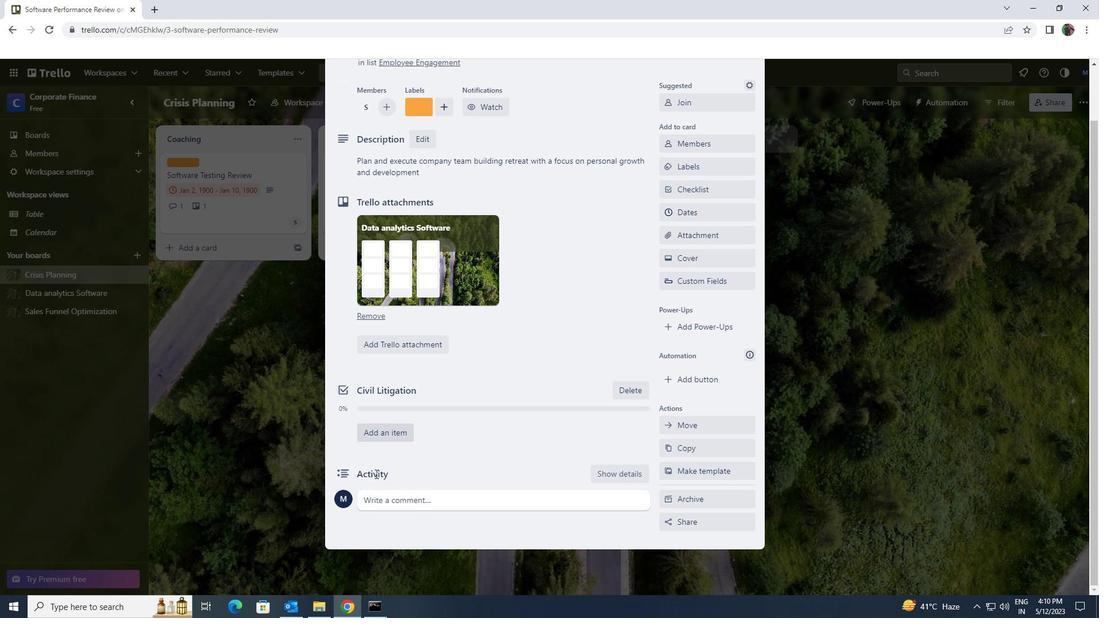 
Action: Mouse pressed left at (383, 495)
Screenshot: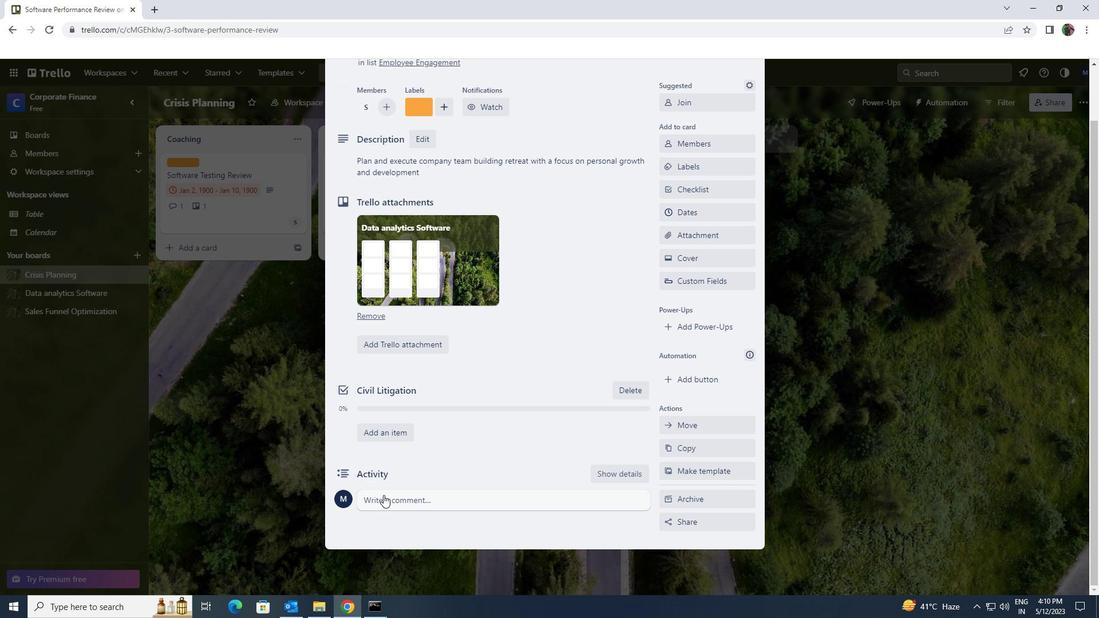 
Action: Mouse moved to (384, 495)
Screenshot: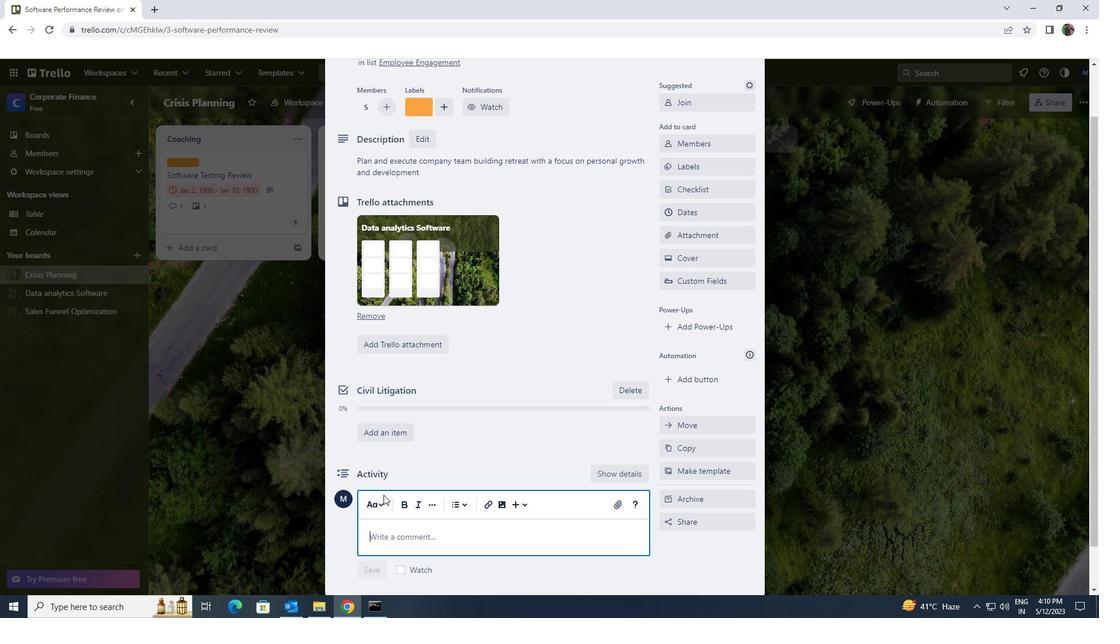 
Action: Key pressed <Key.shift>THE<Key.space><Key.shift>POTENTIAL<Key.space><Key.shift>IMPACT<Key.space>OF<Key.space>THIS<Key.space>TASK<Key.space>ON<Key.space>OUR<Key.space>CUSTOMER<Key.space><Key.space>LET<Key.space>US<Key.space>ENSURE<Key.space>THAT<Key.space>E<Key.backspace>WE<Key.space>APPROACH<Key.space>IT<Key.space>WITH<Key.space>A<Key.space>FOCUS<Key.space>ON<Key.space>CUSTOMER<Key.space>SATISFACTION<Key.space>AND<Key.space>EXPERIENCE<Key.space>
Screenshot: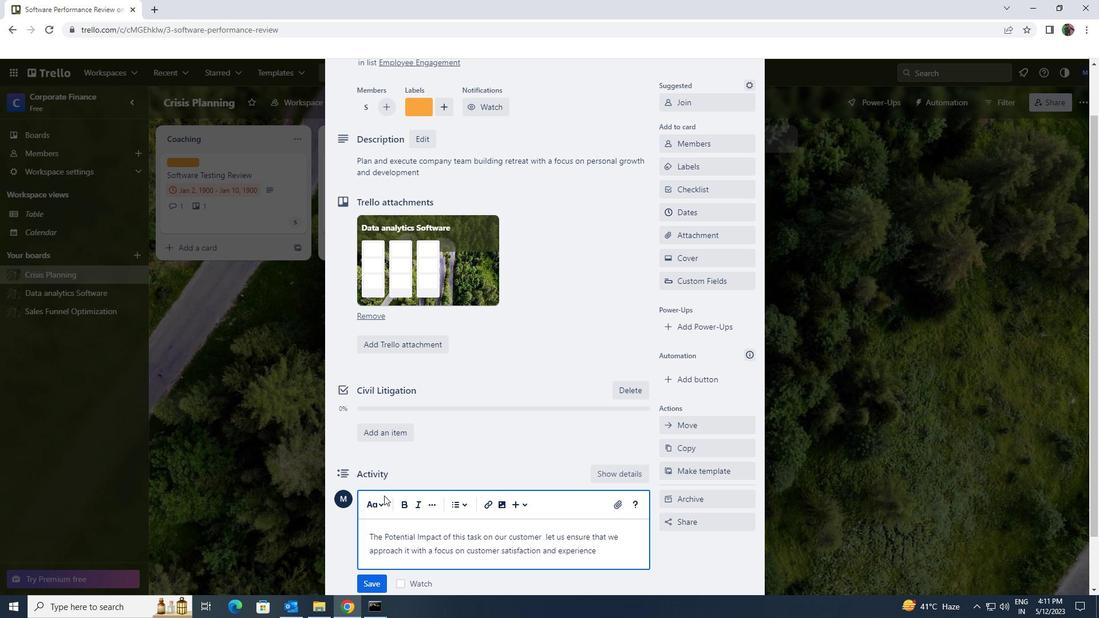 
Action: Mouse moved to (373, 577)
Screenshot: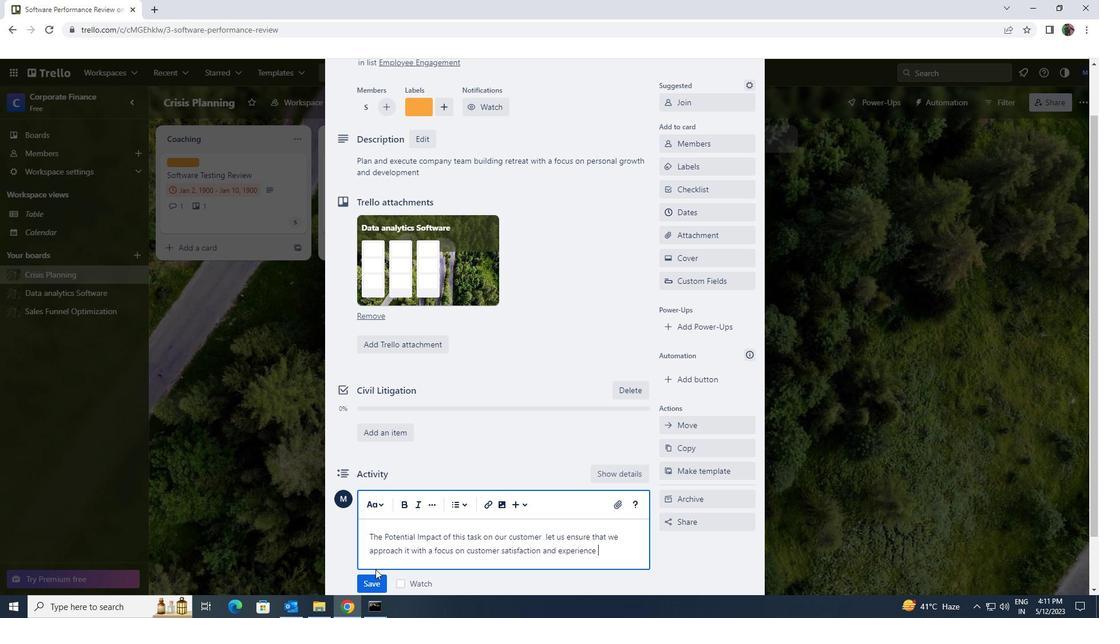 
Action: Mouse pressed left at (373, 577)
Screenshot: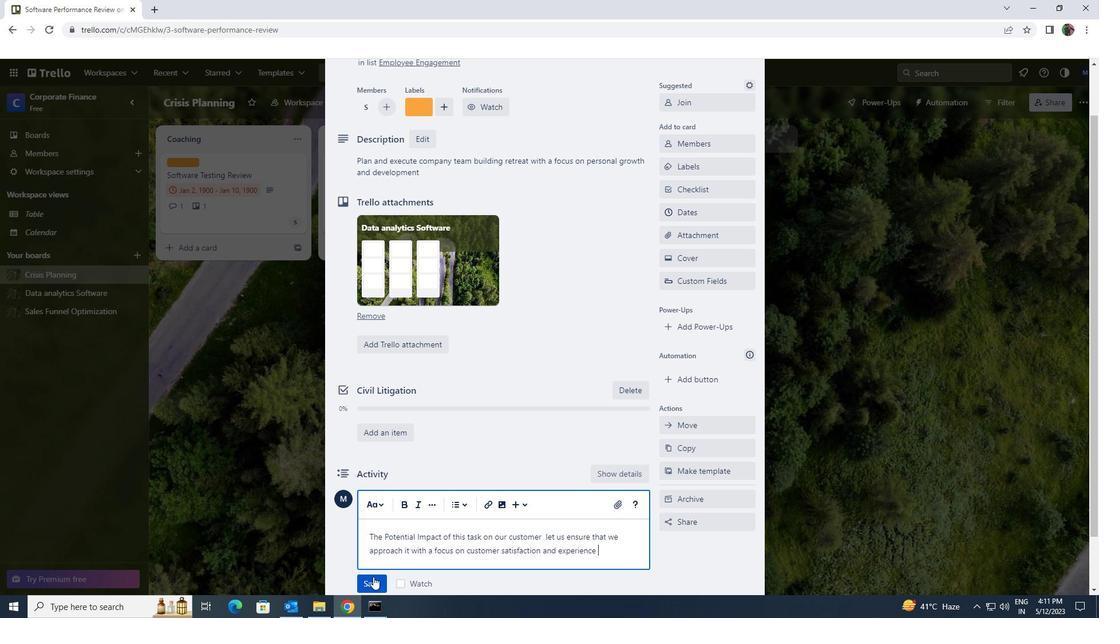 
Action: Mouse pressed left at (373, 577)
Screenshot: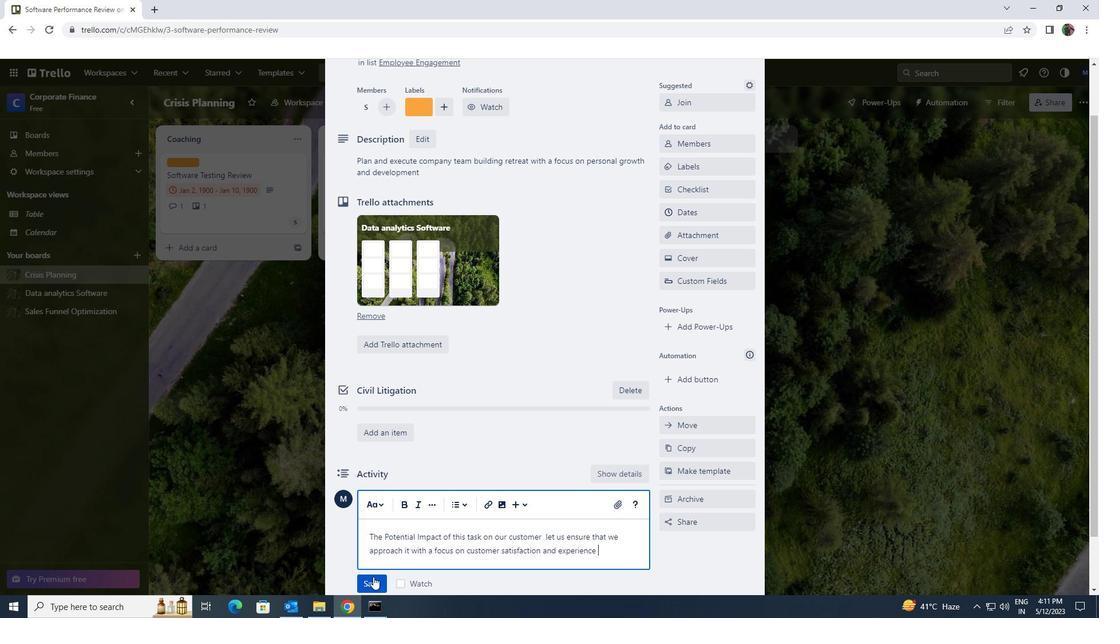 
Action: Mouse moved to (455, 486)
Screenshot: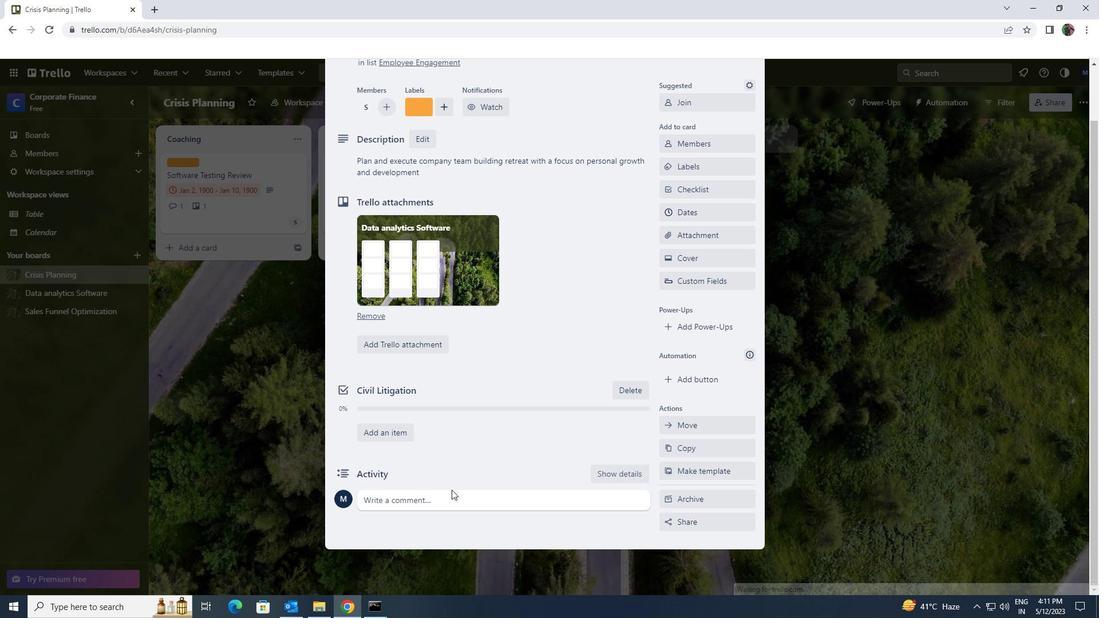 
Action: Mouse scrolled (455, 487) with delta (0, 0)
Screenshot: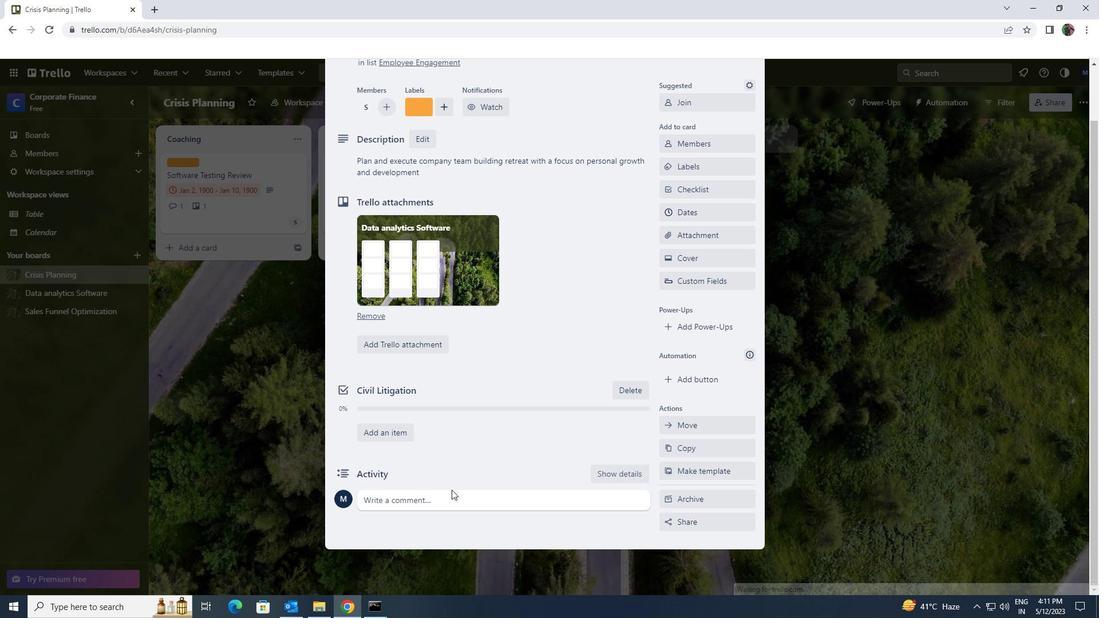
Action: Mouse moved to (460, 484)
Screenshot: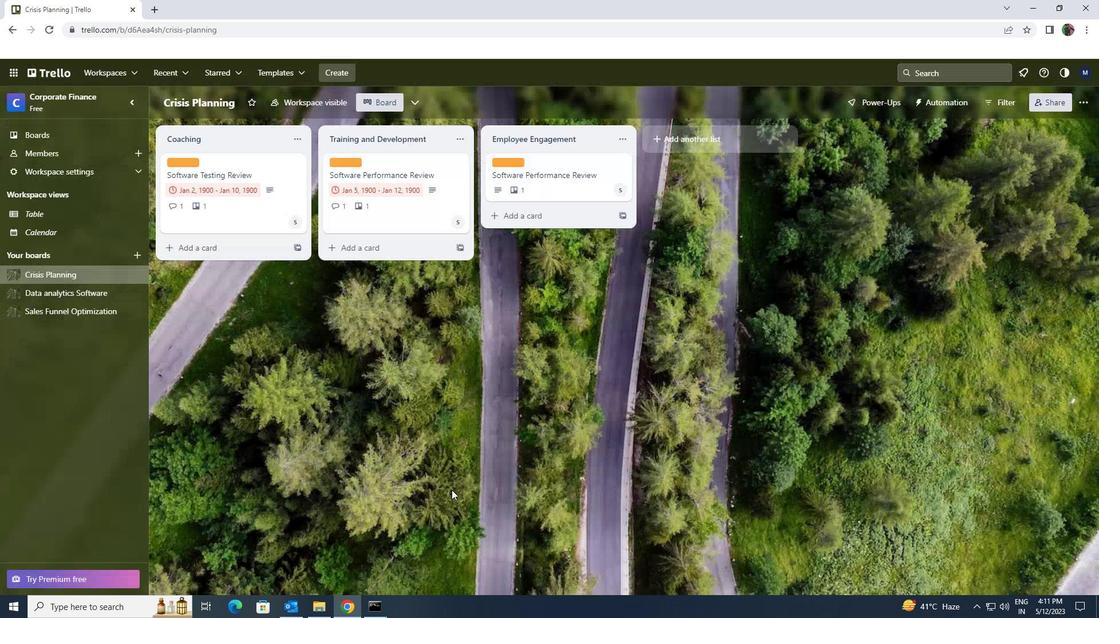 
Action: Mouse scrolled (460, 485) with delta (0, 0)
Screenshot: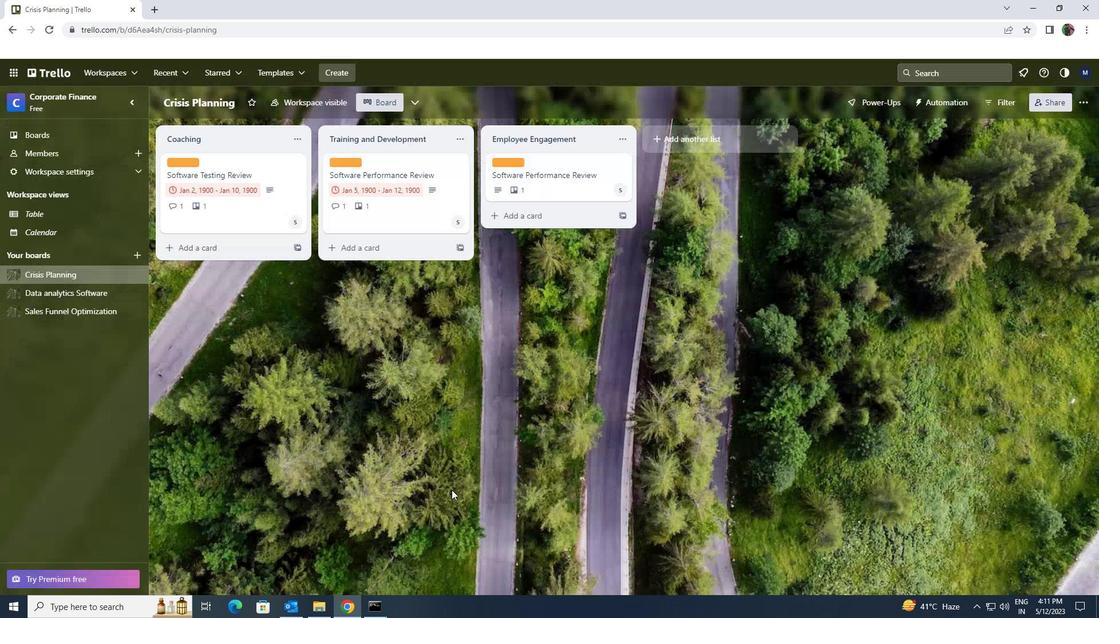 
Action: Mouse moved to (464, 486)
Screenshot: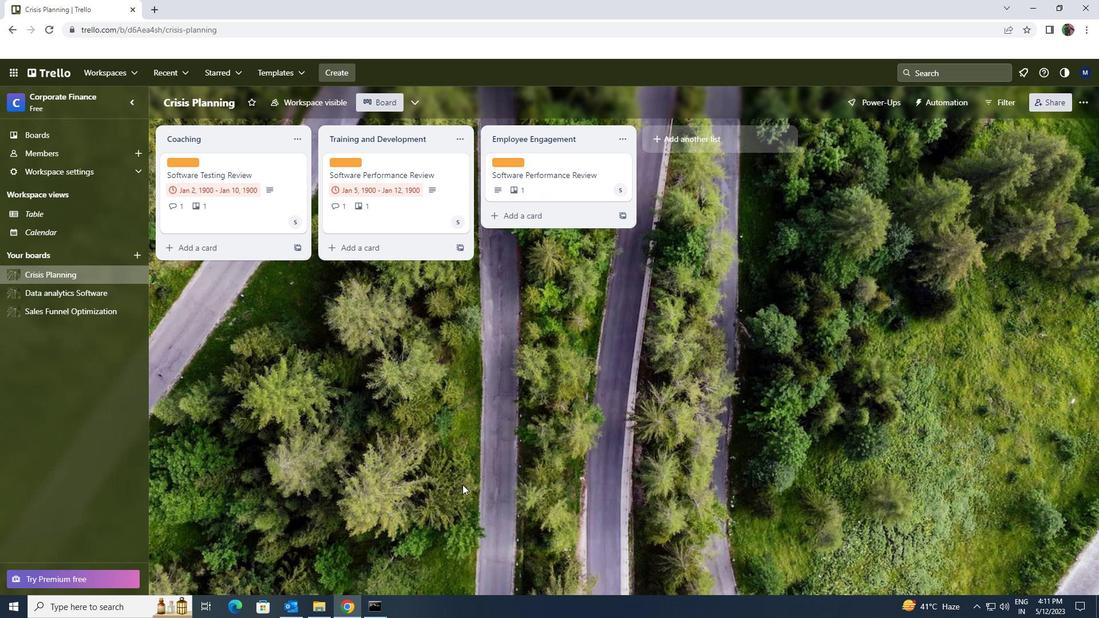 
